 Task: Look for space in Acerra, Italy from 9th July, 2023 to 16th July, 2023 for 2 adults, 1 child in price range Rs.8000 to Rs.16000. Place can be entire place with 2 bedrooms having 2 beds and 1 bathroom. Property type can be house, flat, guest house. Amenities needed are: washing machine. Booking option can be shelf check-in. Required host language is English.
Action: Mouse moved to (510, 84)
Screenshot: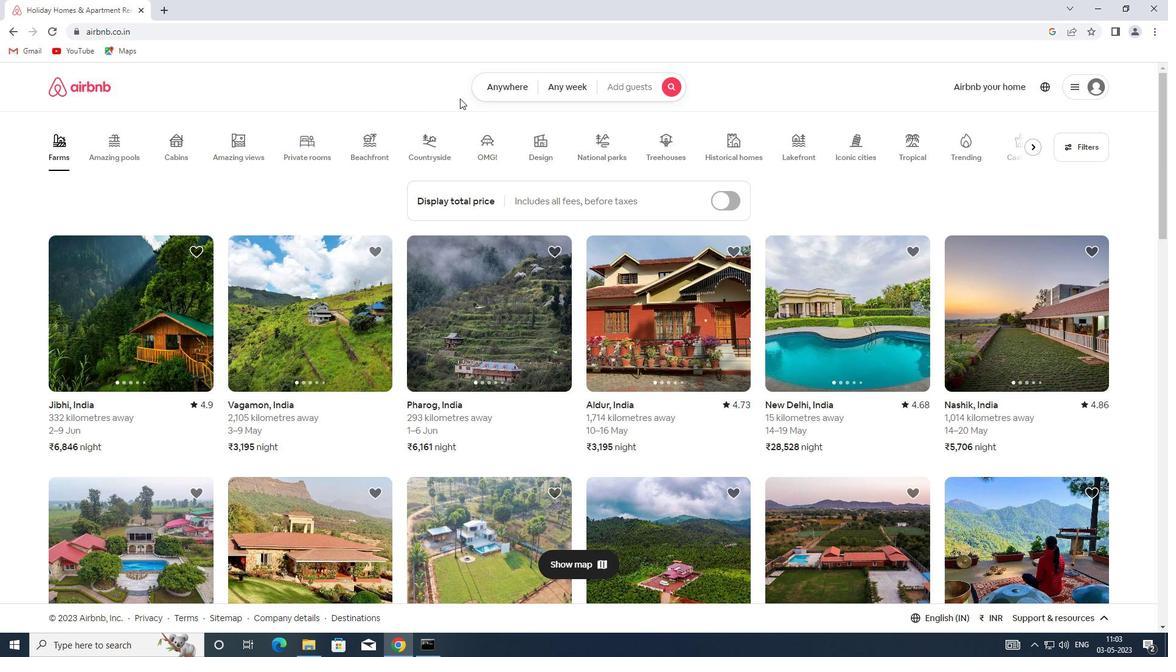 
Action: Mouse pressed left at (510, 84)
Screenshot: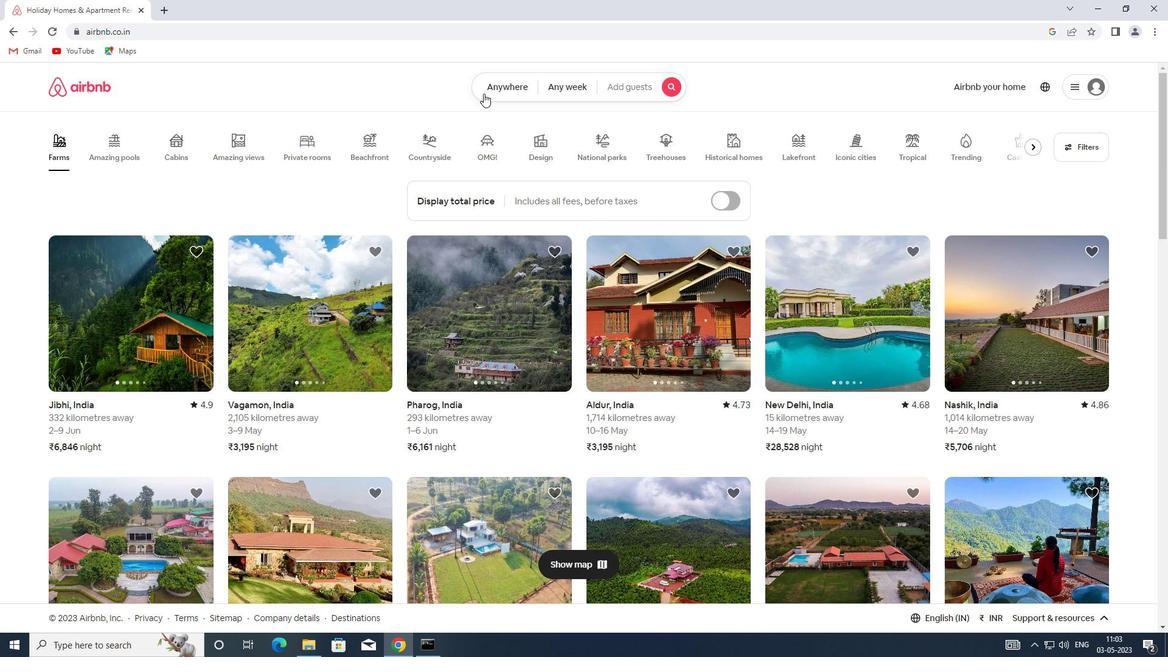 
Action: Mouse moved to (390, 129)
Screenshot: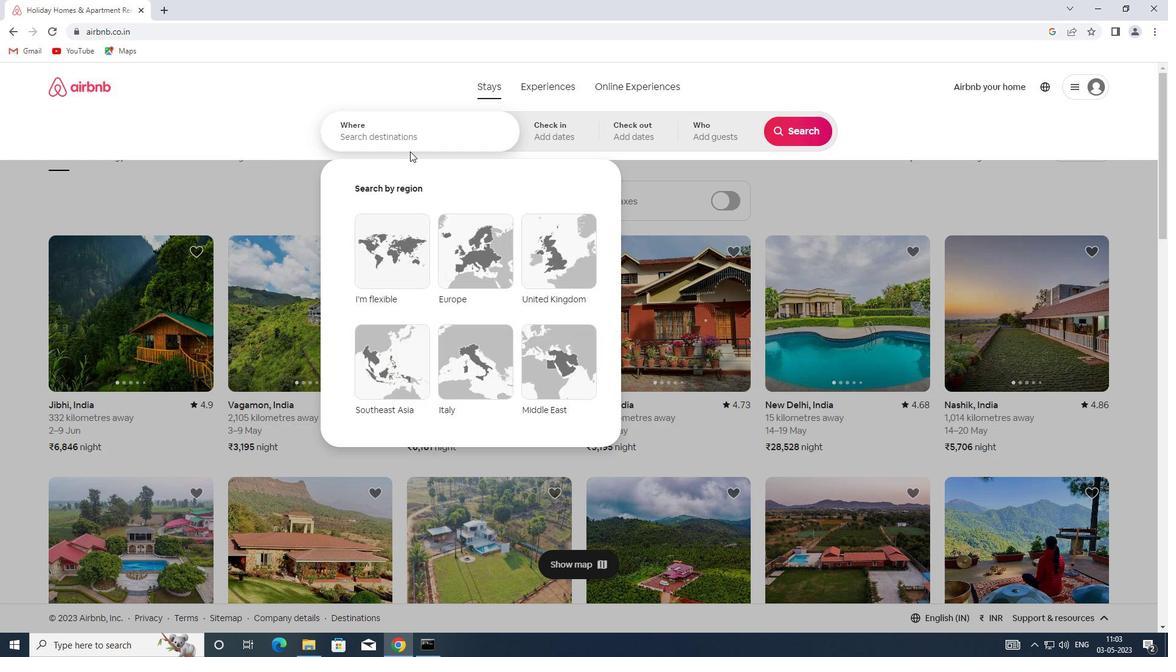 
Action: Mouse pressed left at (390, 129)
Screenshot: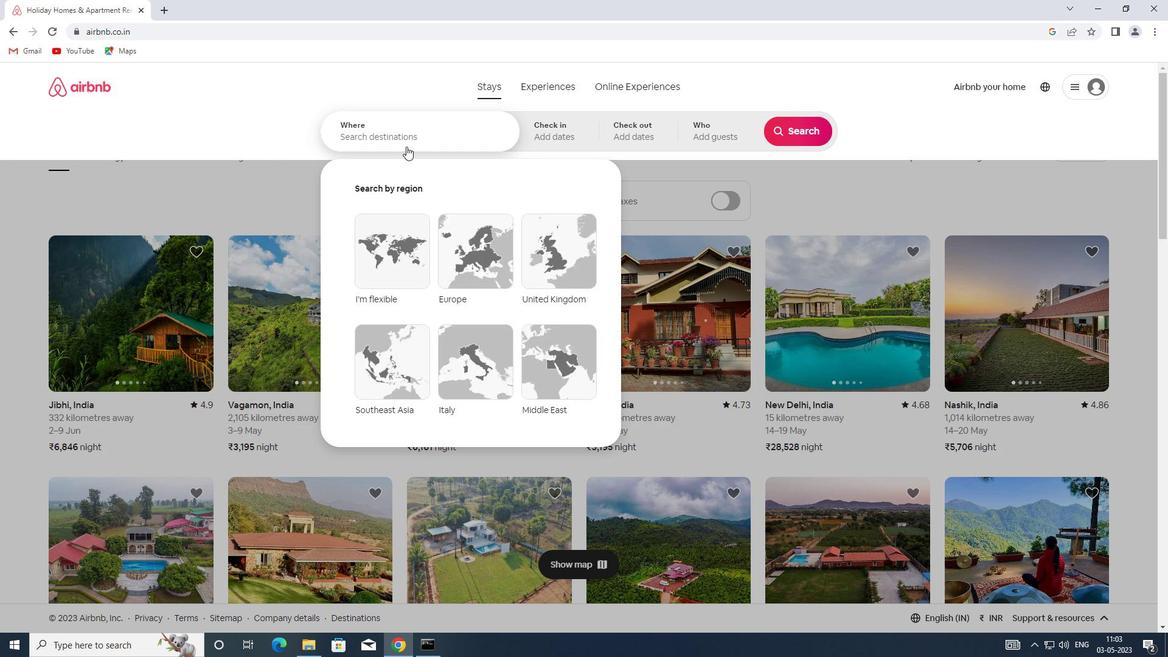
Action: Key pressed <Key.shift>ACERRA,<Key.shift>ITALY
Screenshot: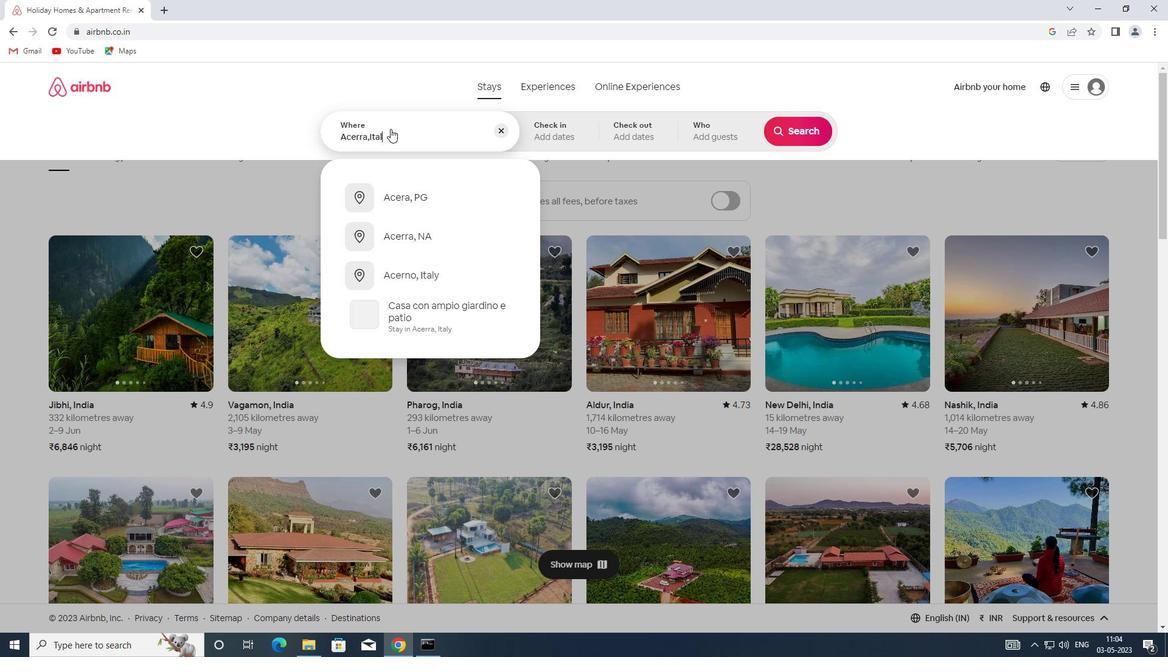 
Action: Mouse moved to (548, 133)
Screenshot: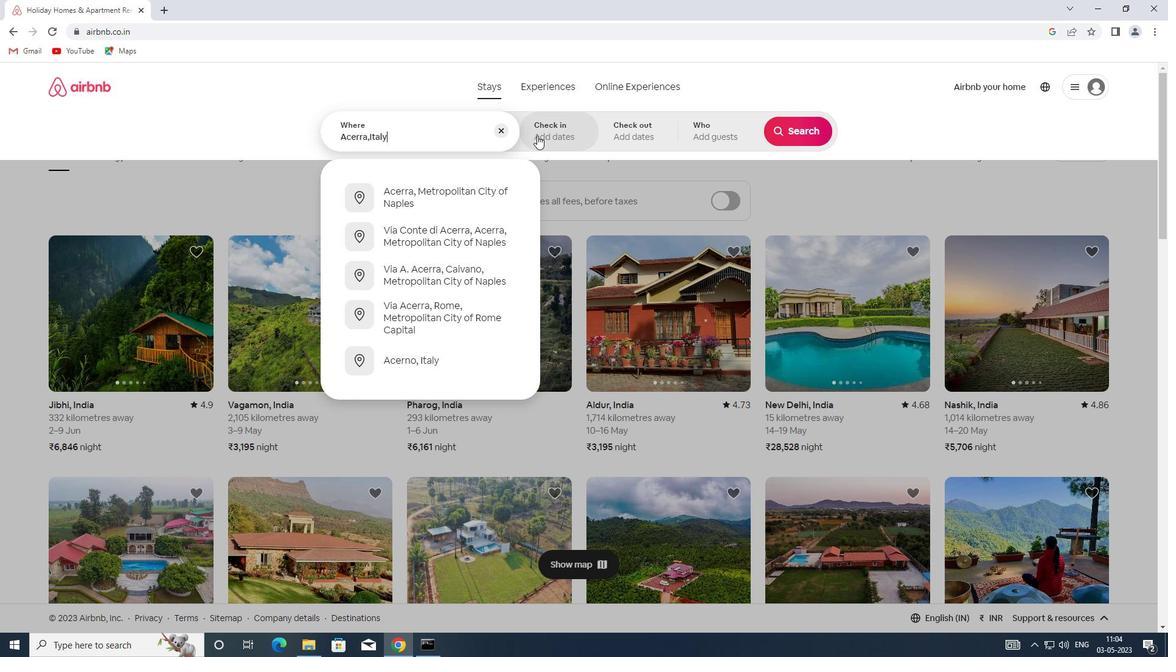 
Action: Mouse pressed left at (548, 133)
Screenshot: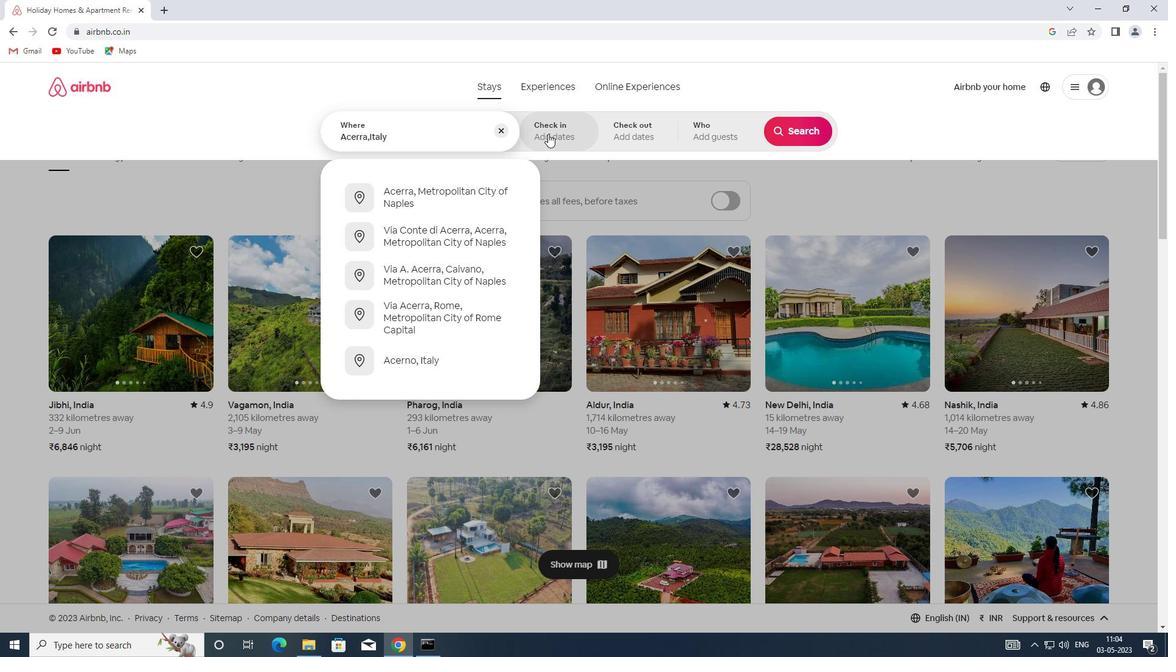 
Action: Mouse moved to (791, 233)
Screenshot: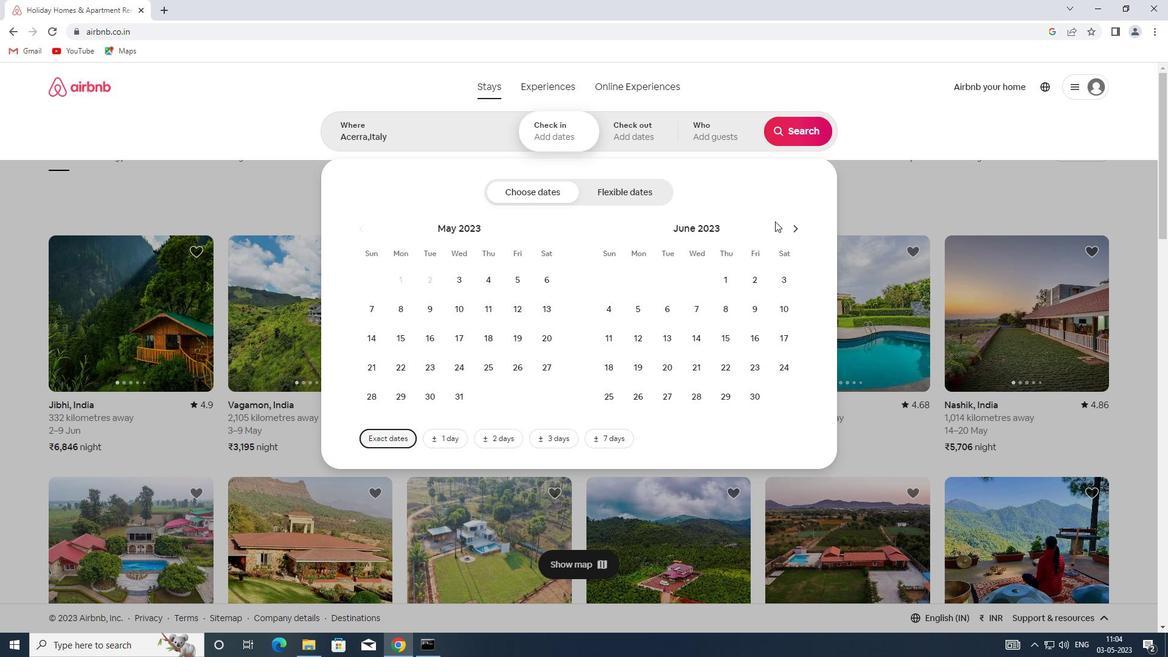 
Action: Mouse pressed left at (791, 233)
Screenshot: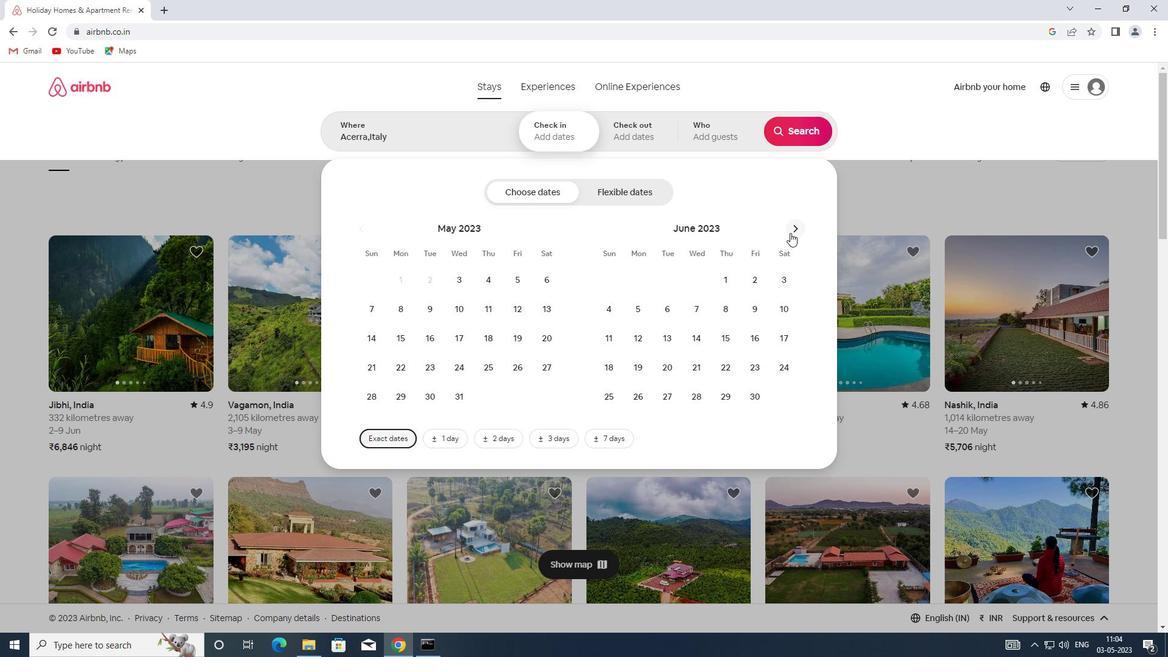 
Action: Mouse moved to (605, 340)
Screenshot: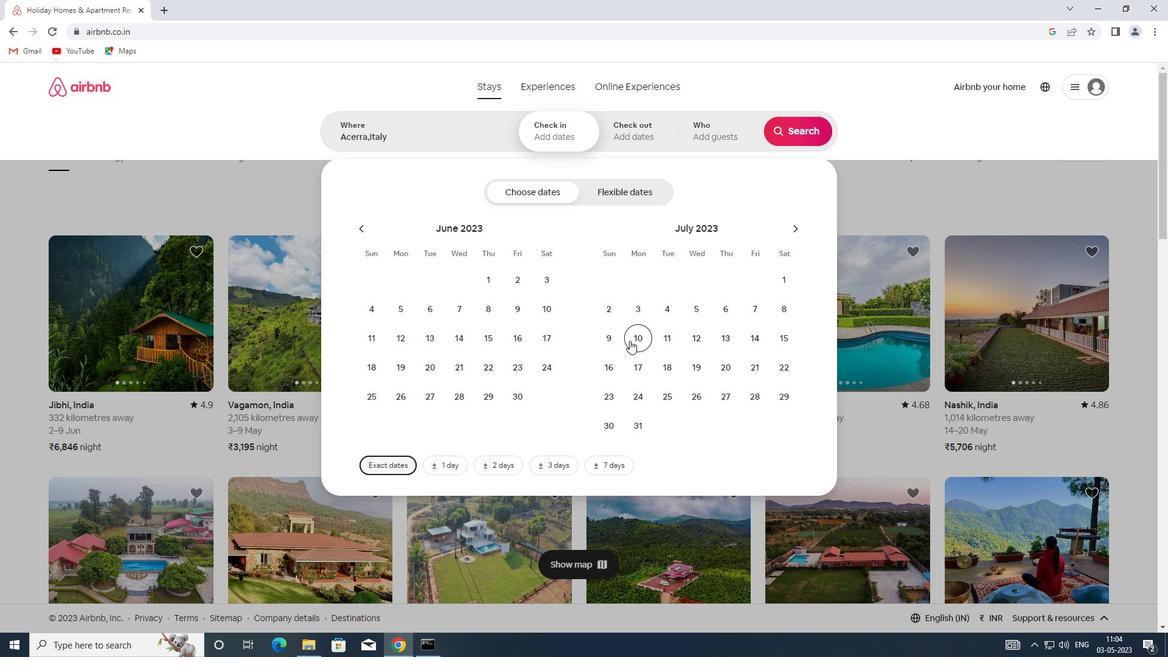 
Action: Mouse pressed left at (605, 340)
Screenshot: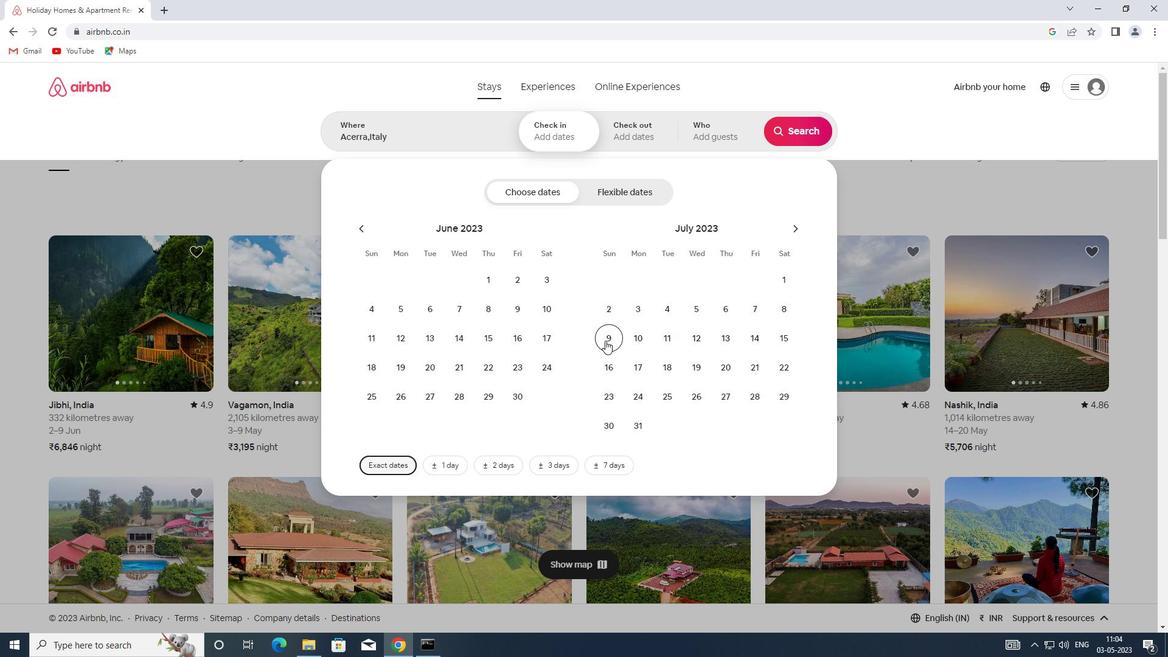 
Action: Mouse moved to (607, 367)
Screenshot: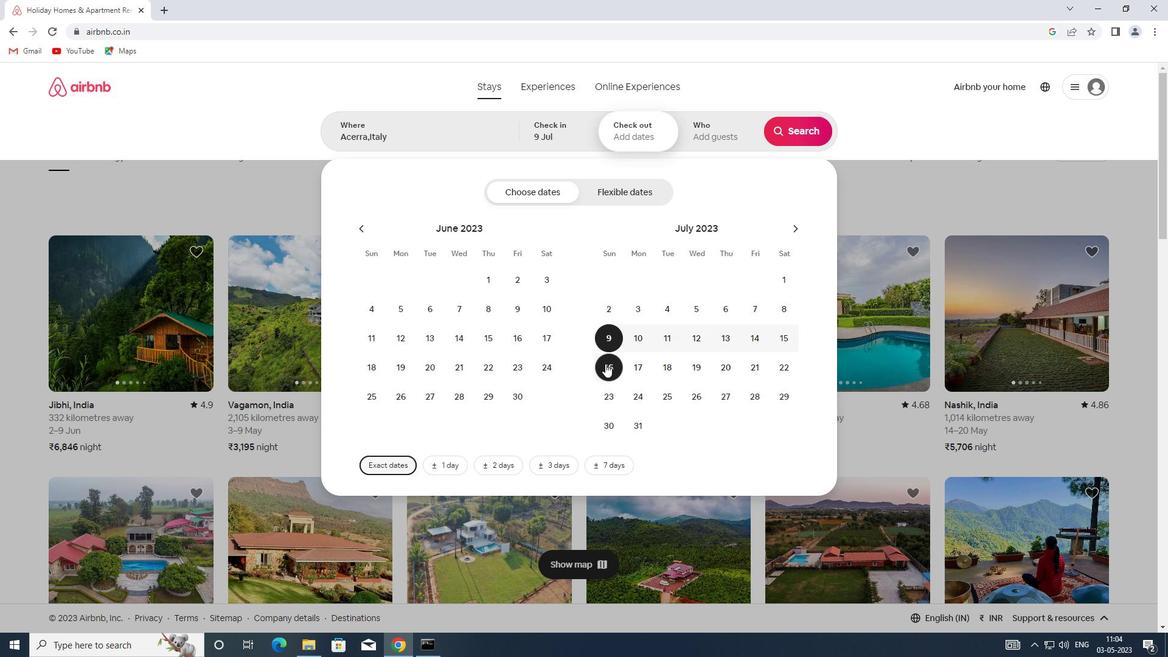 
Action: Mouse pressed left at (607, 367)
Screenshot: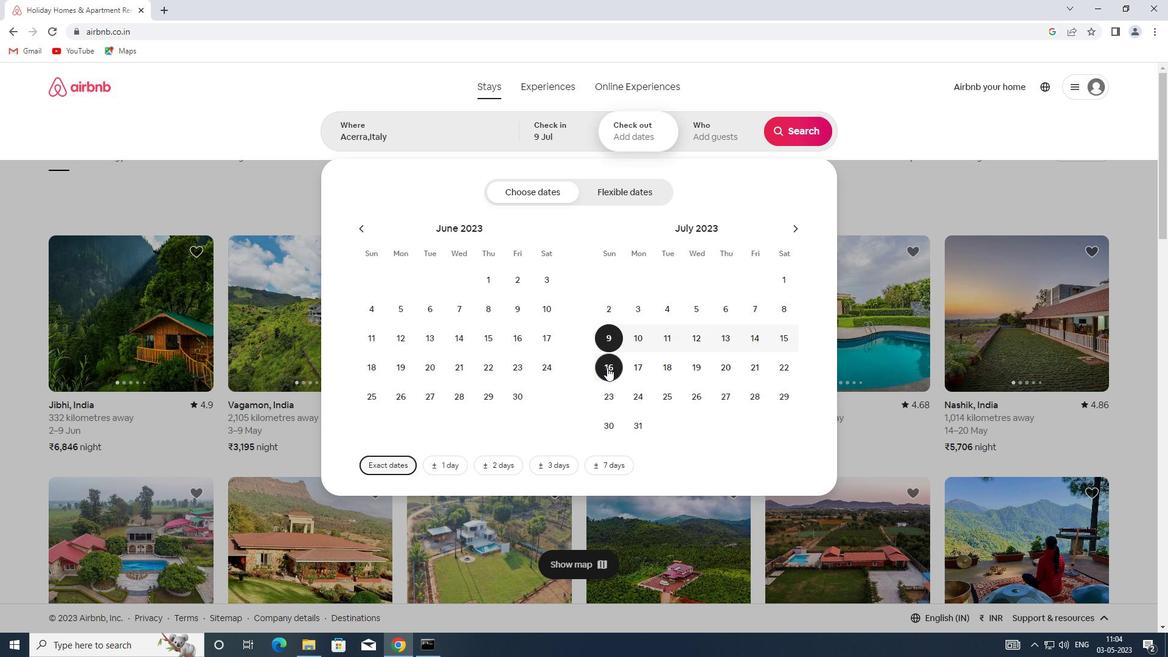 
Action: Mouse moved to (706, 129)
Screenshot: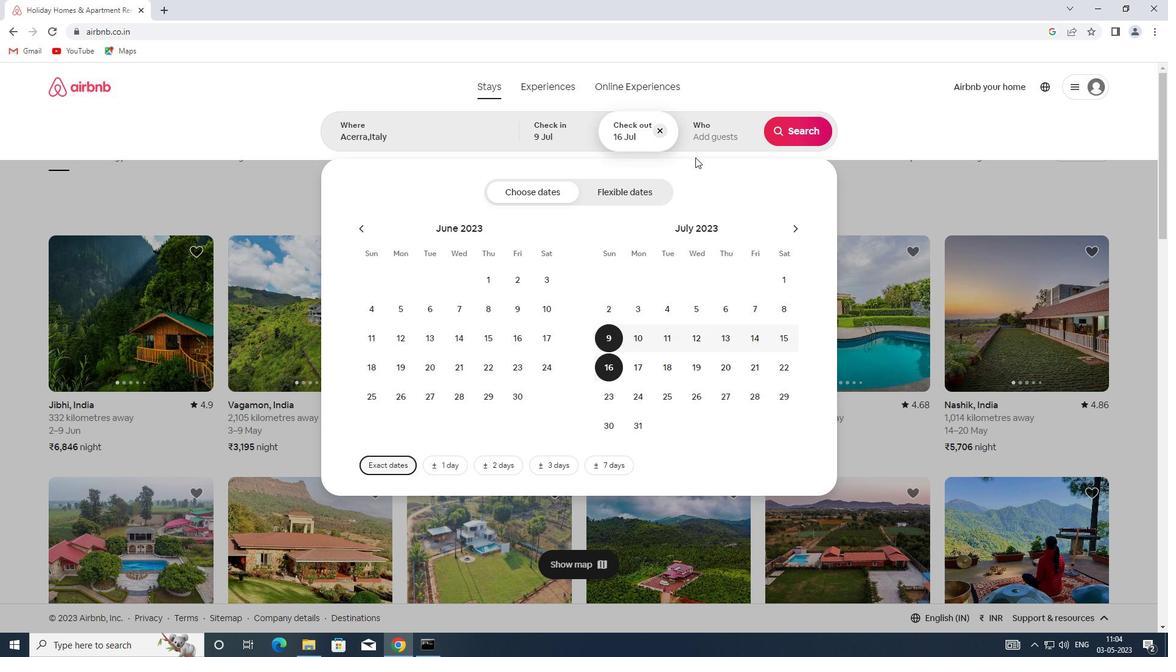 
Action: Mouse pressed left at (706, 129)
Screenshot: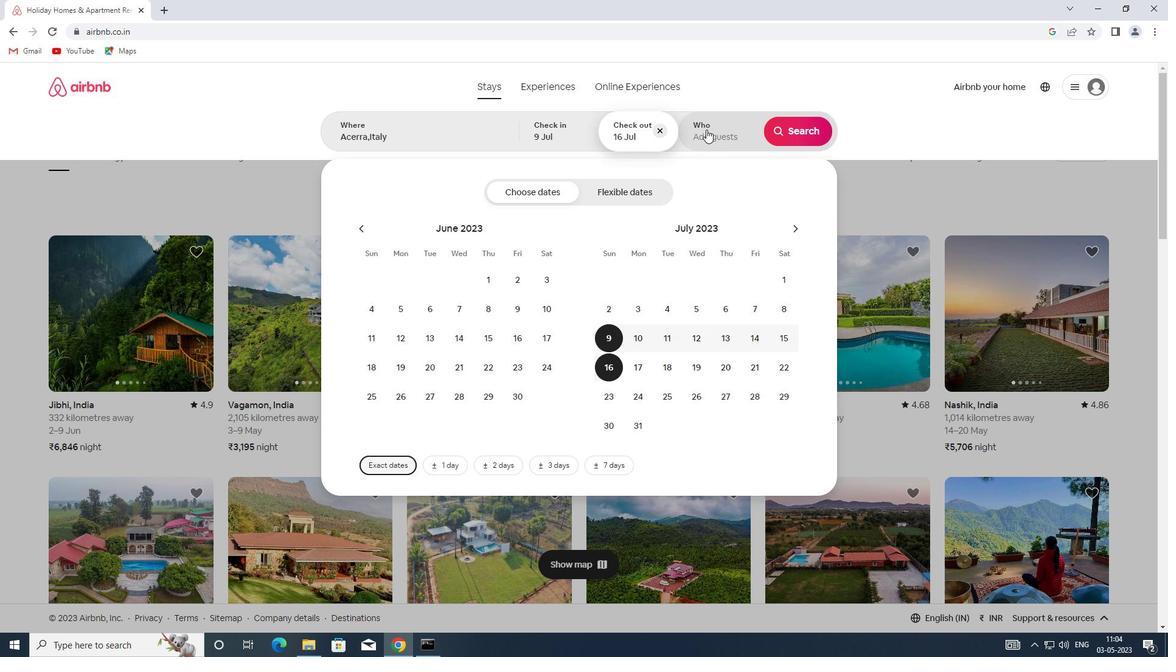 
Action: Mouse moved to (796, 200)
Screenshot: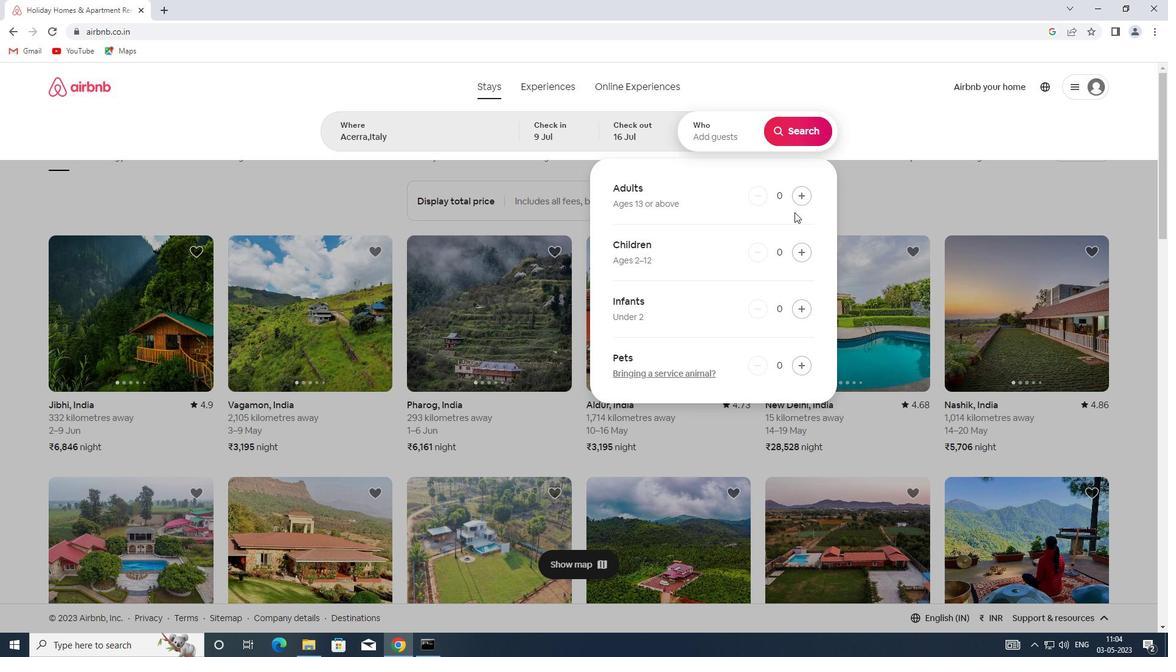 
Action: Mouse pressed left at (796, 200)
Screenshot: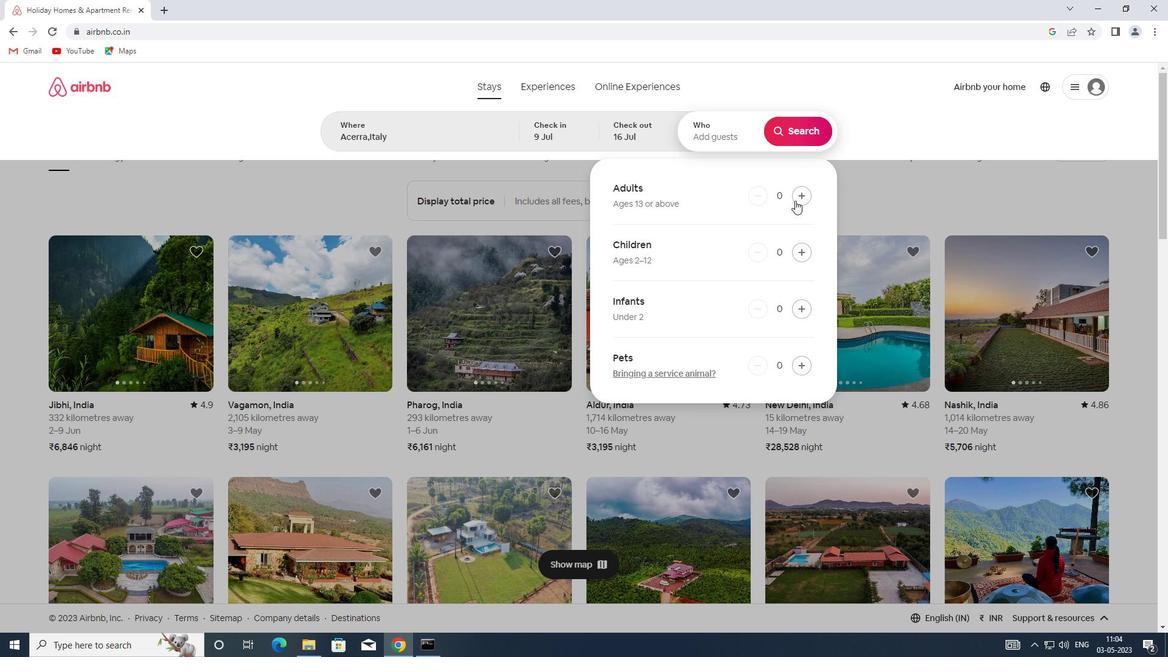 
Action: Mouse pressed left at (796, 200)
Screenshot: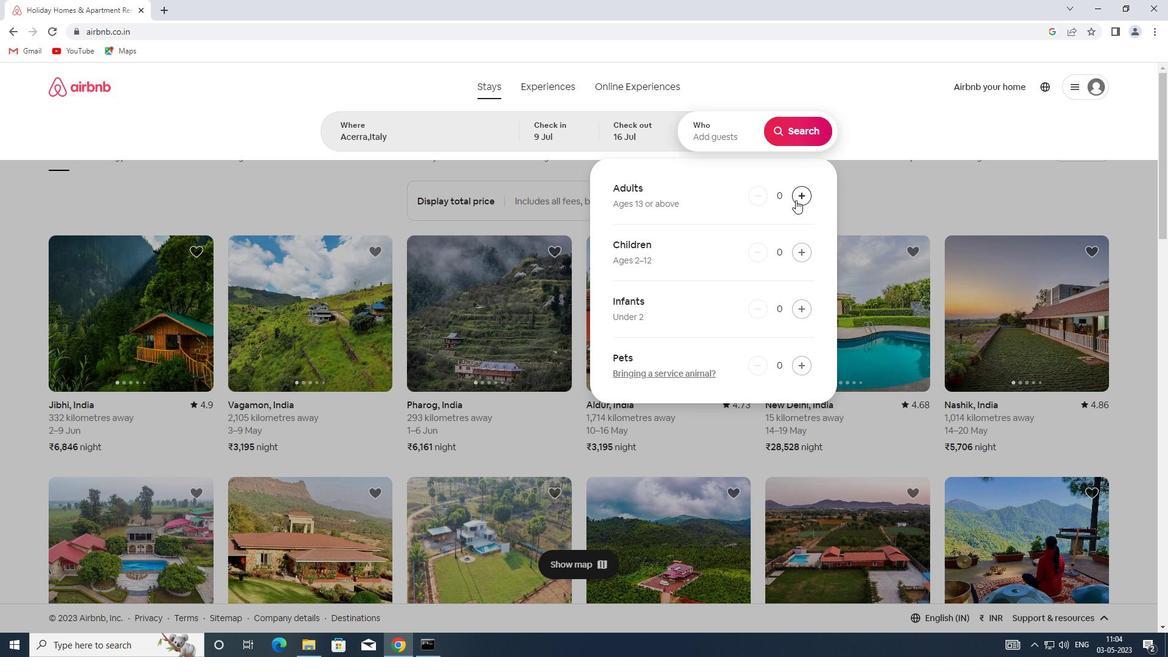
Action: Mouse moved to (802, 248)
Screenshot: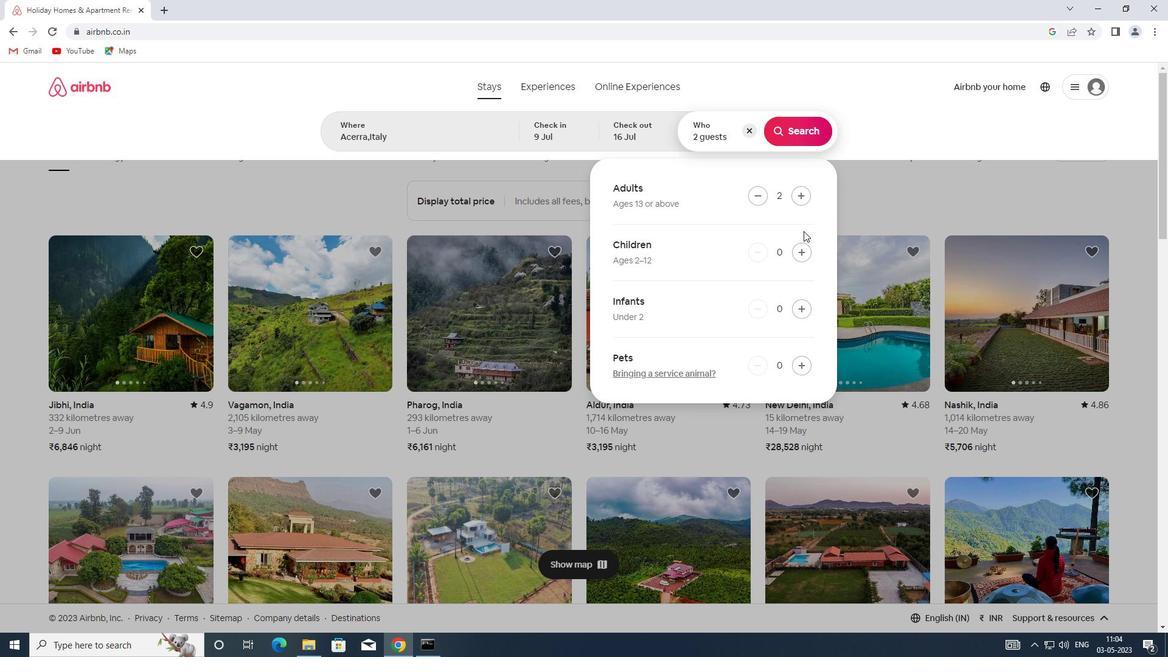 
Action: Mouse pressed left at (802, 248)
Screenshot: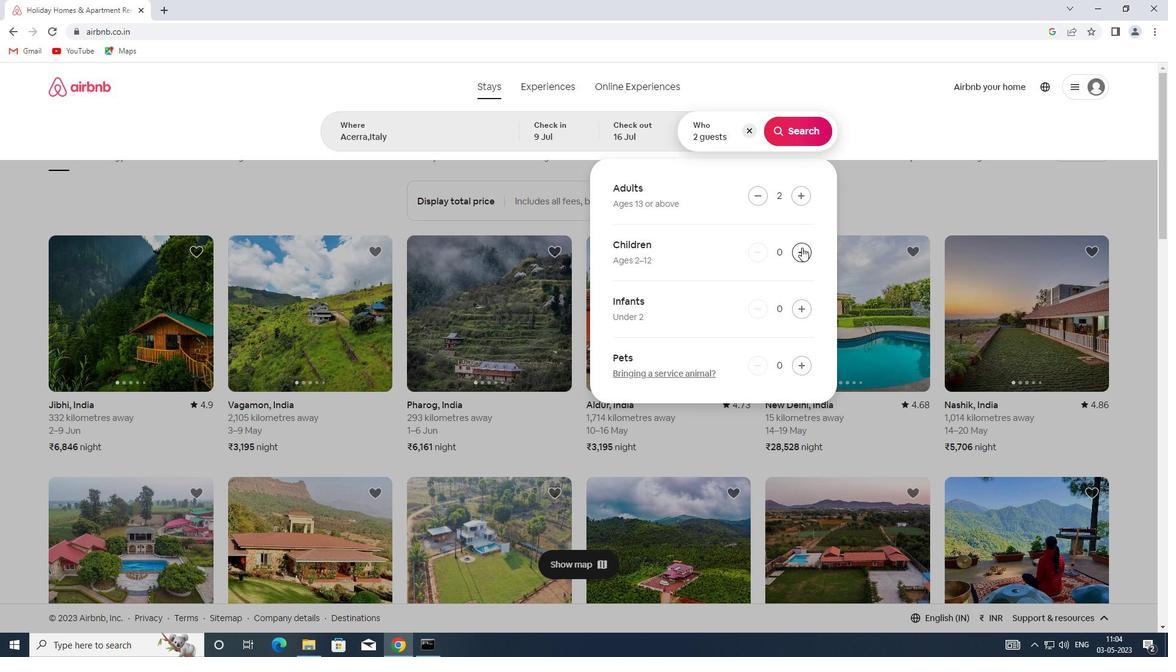 
Action: Mouse moved to (794, 132)
Screenshot: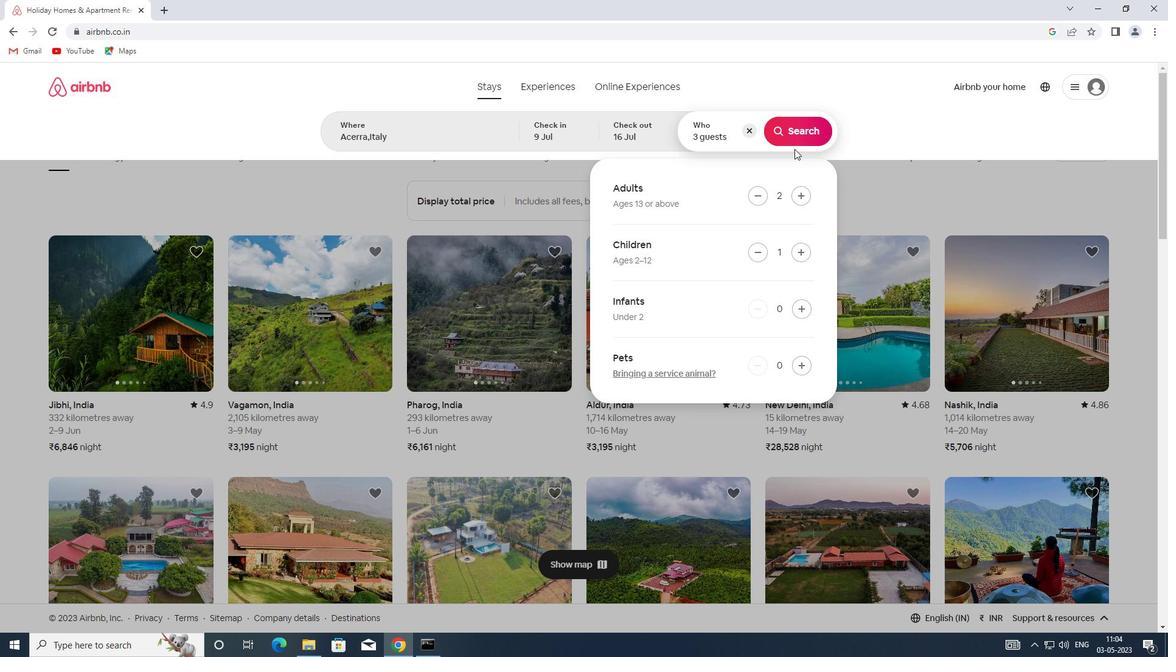 
Action: Mouse pressed left at (794, 132)
Screenshot: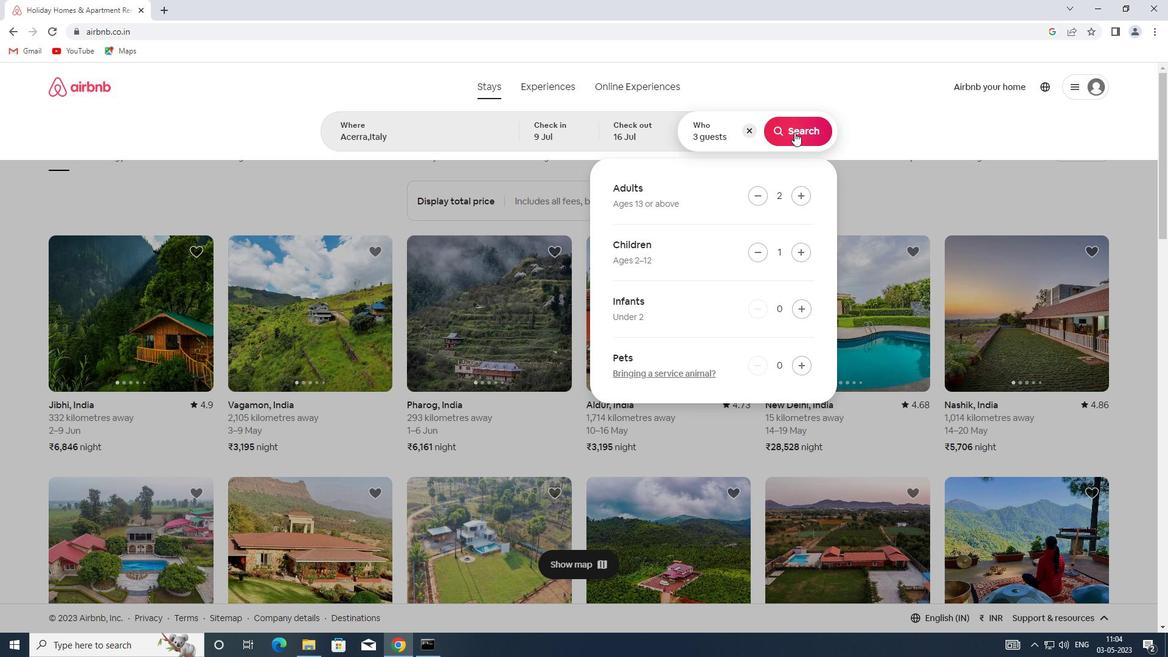 
Action: Mouse moved to (1115, 127)
Screenshot: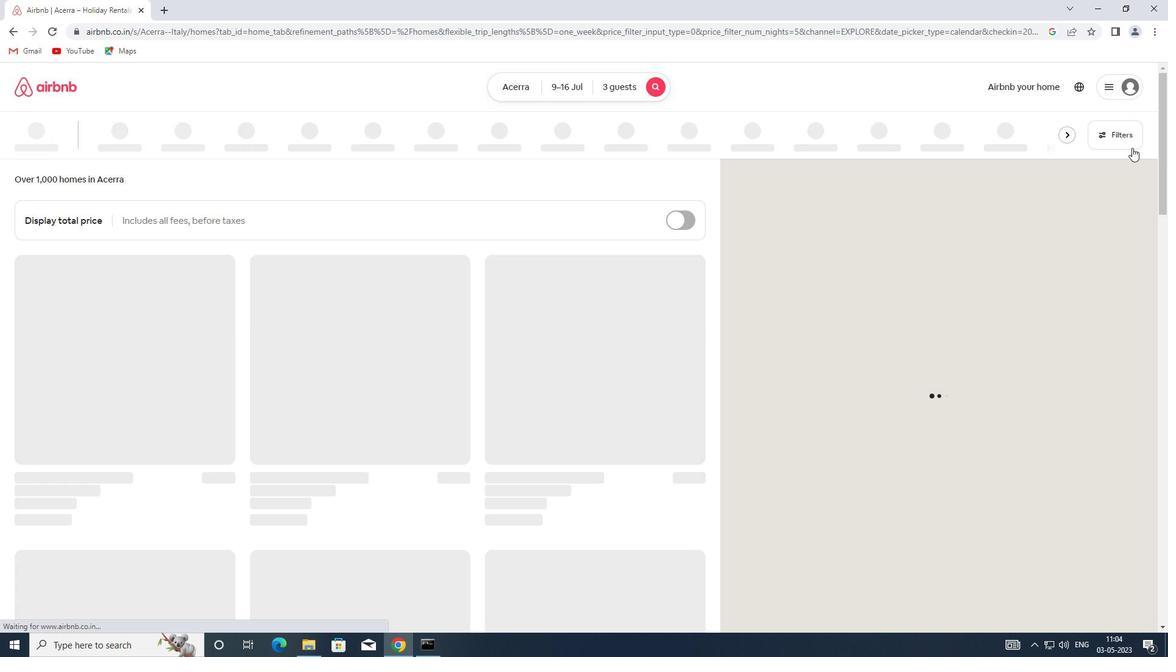 
Action: Mouse pressed left at (1115, 127)
Screenshot: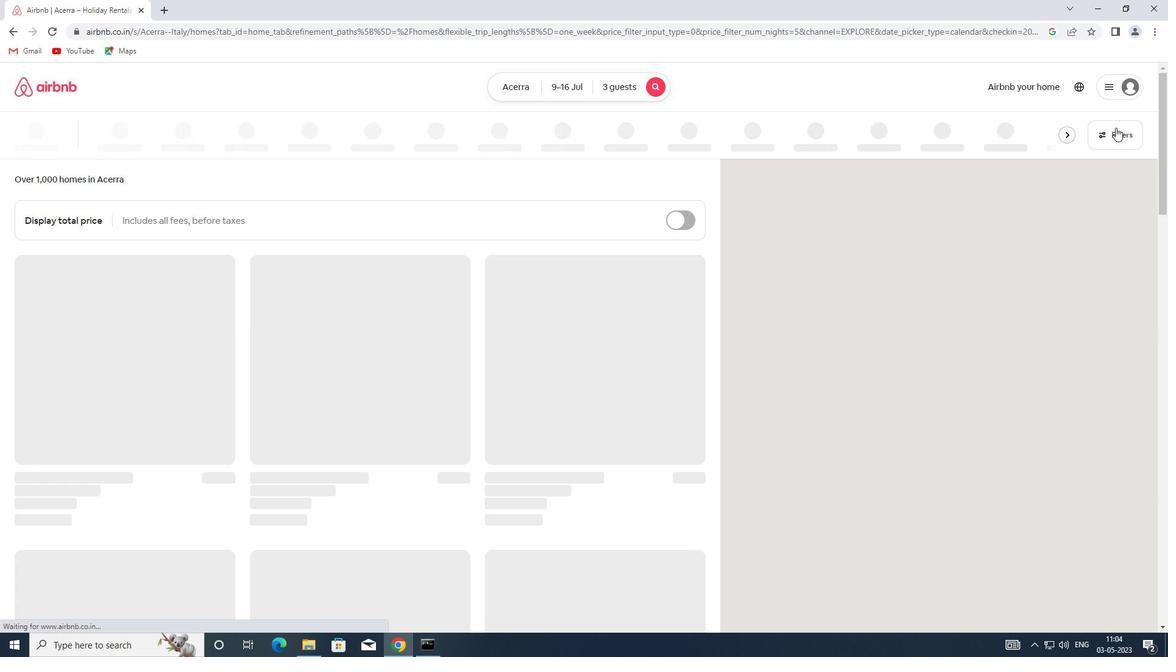 
Action: Mouse moved to (434, 294)
Screenshot: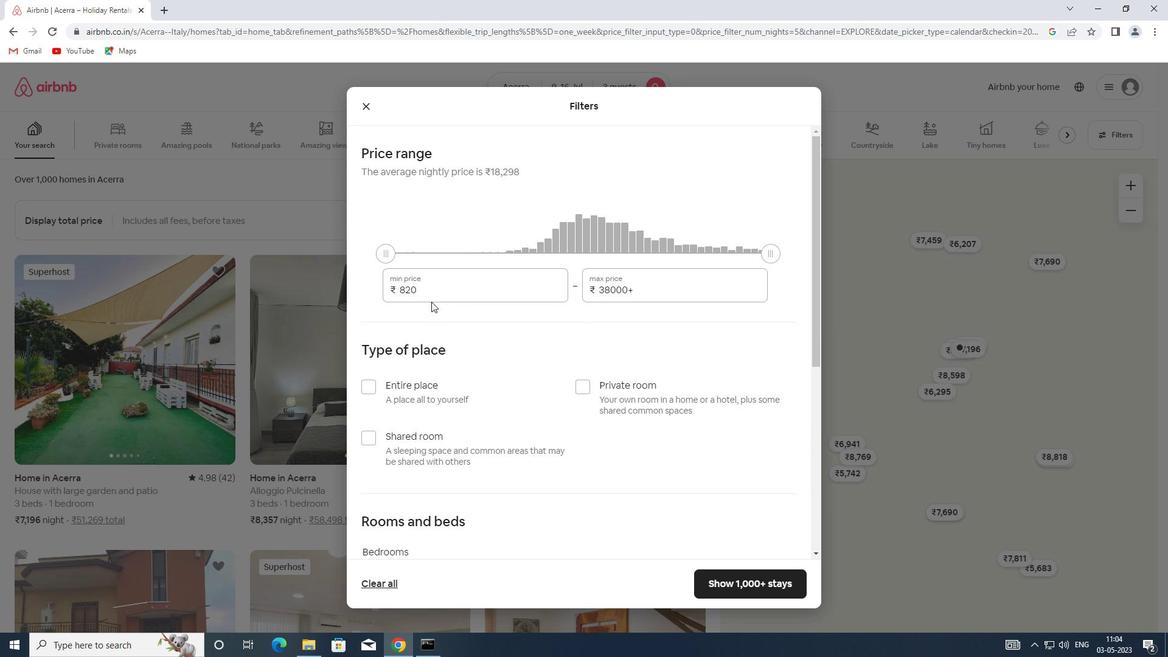 
Action: Mouse pressed left at (434, 294)
Screenshot: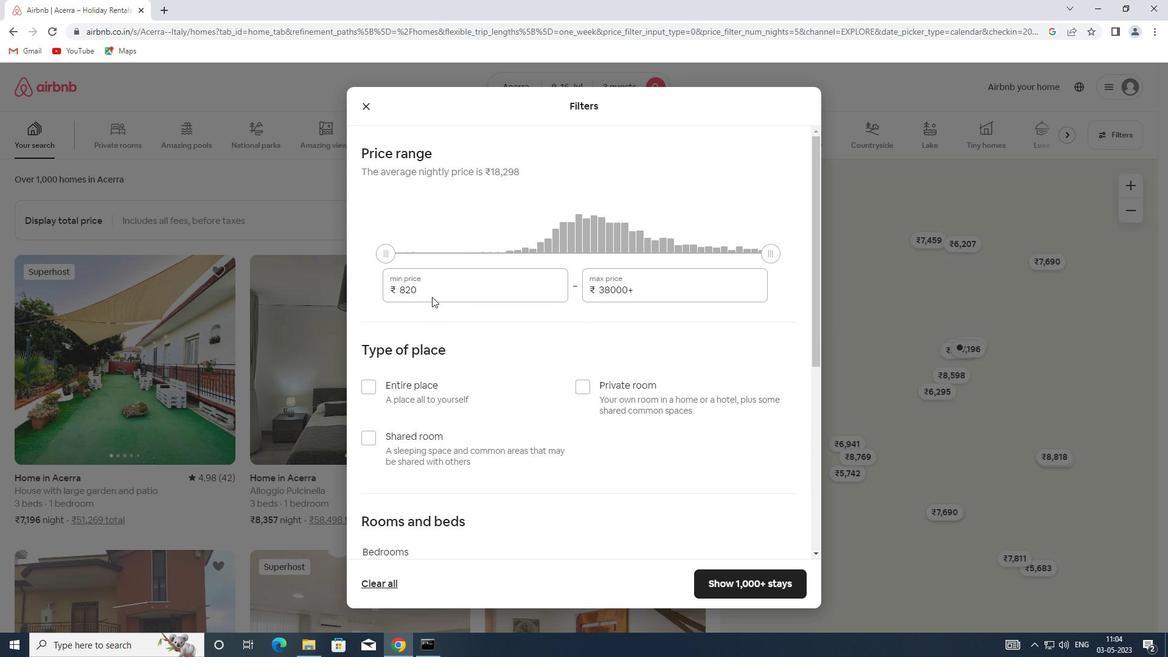 
Action: Mouse moved to (392, 290)
Screenshot: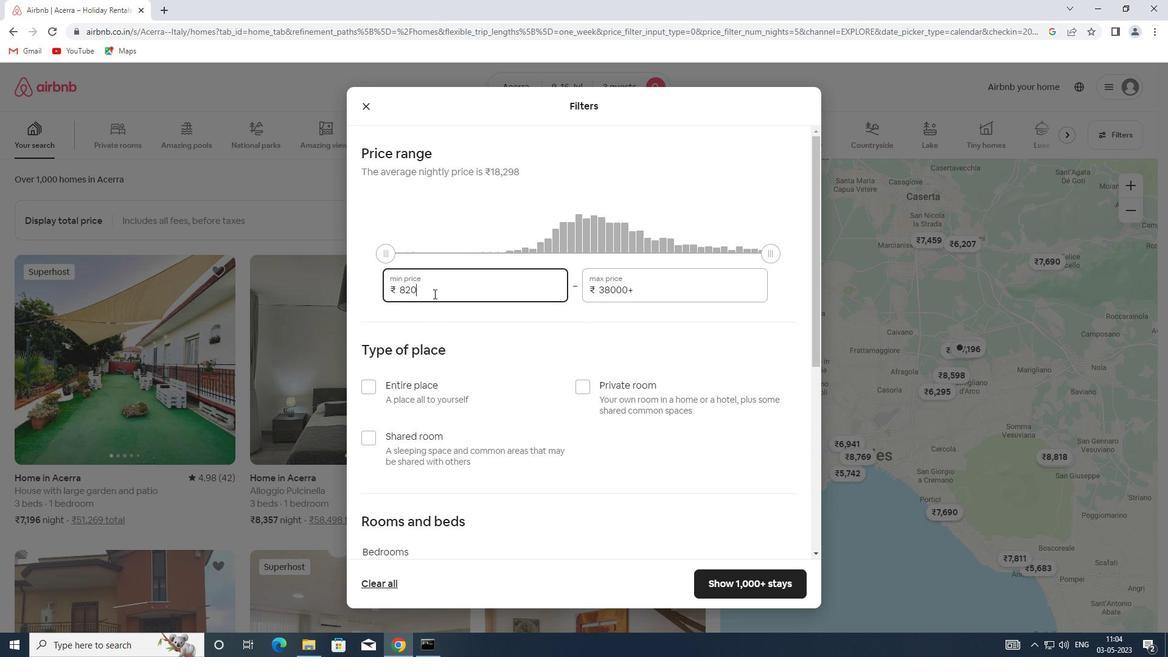 
Action: Key pressed 8000
Screenshot: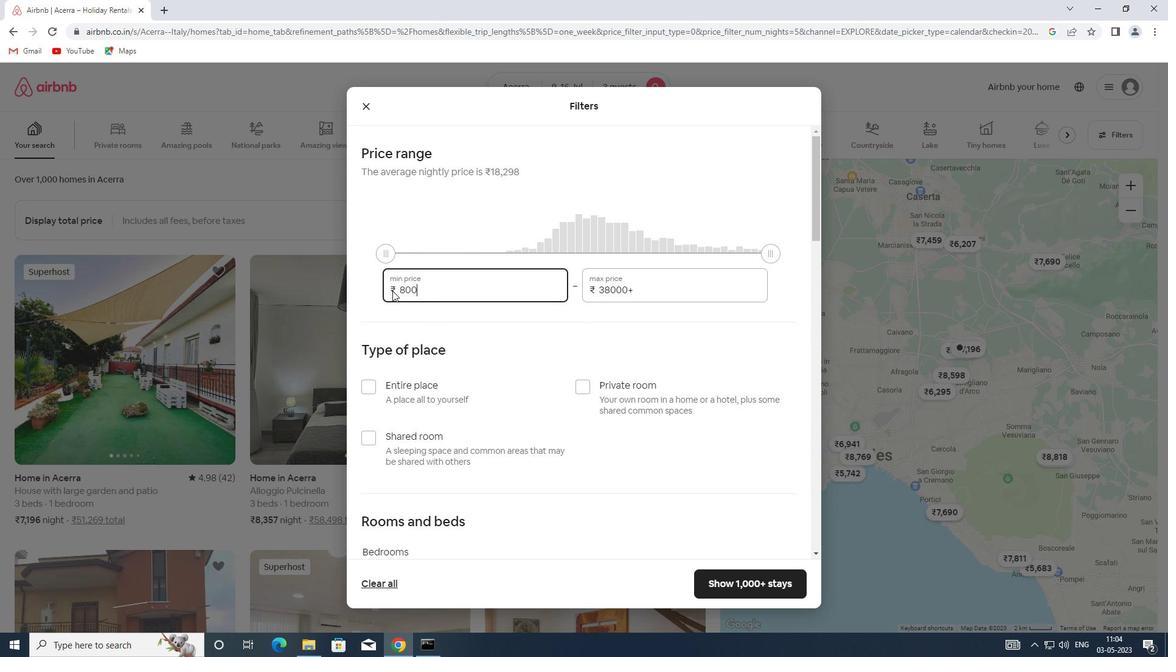 
Action: Mouse moved to (672, 293)
Screenshot: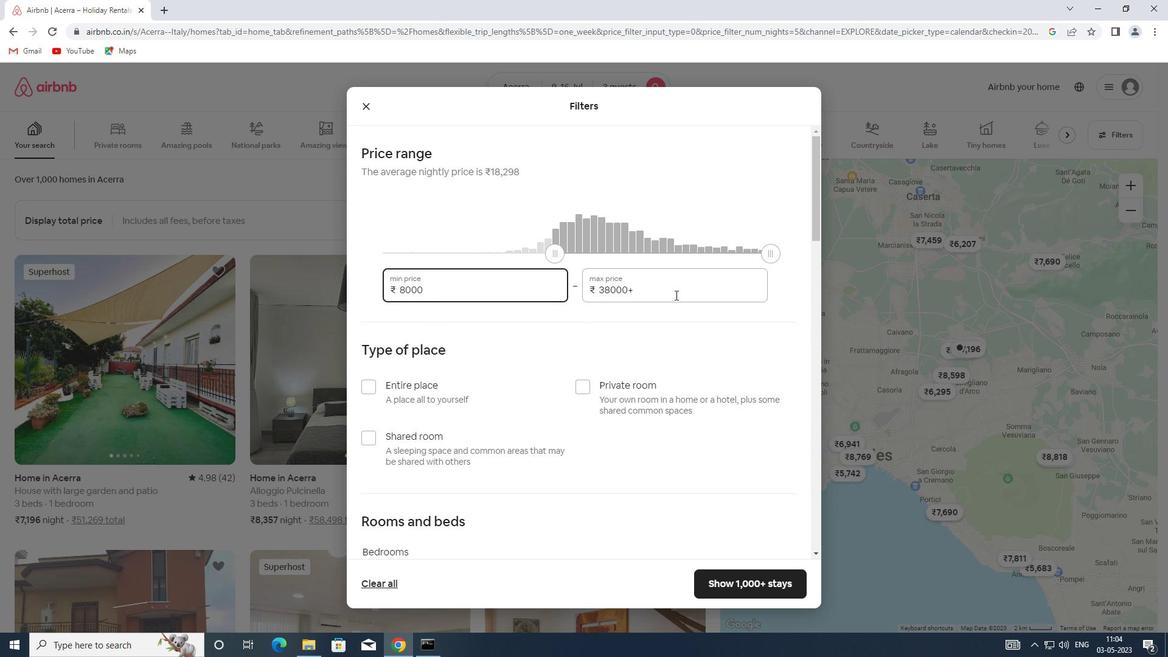 
Action: Mouse pressed left at (672, 293)
Screenshot: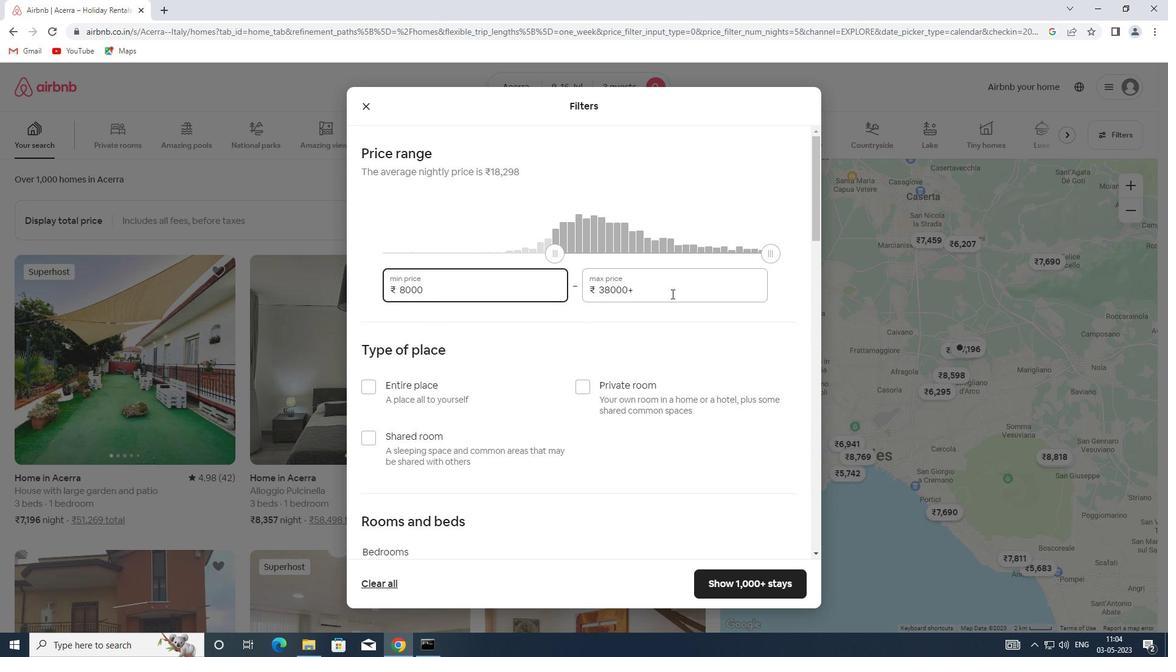 
Action: Mouse moved to (530, 289)
Screenshot: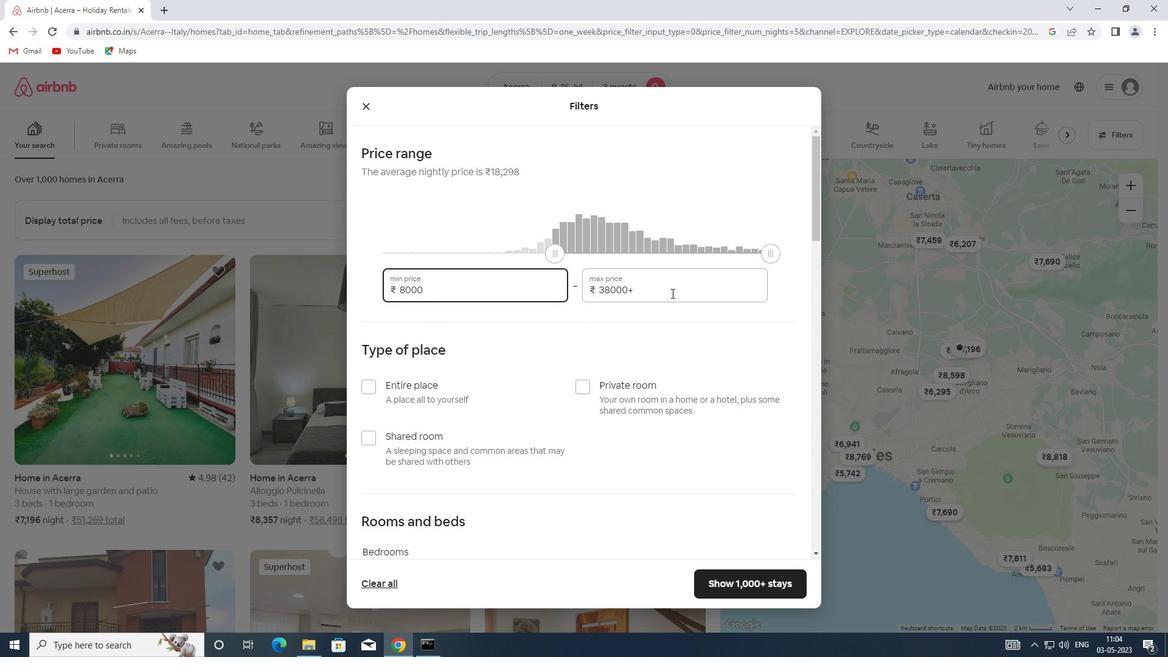 
Action: Key pressed 16000
Screenshot: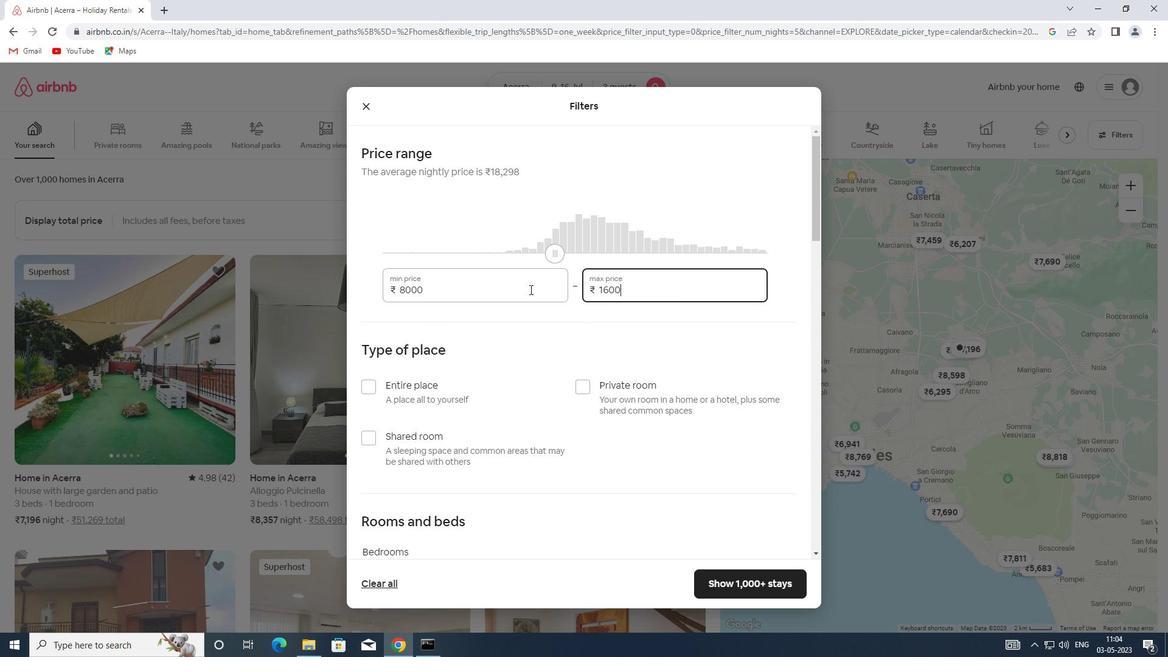 
Action: Mouse scrolled (530, 289) with delta (0, 0)
Screenshot: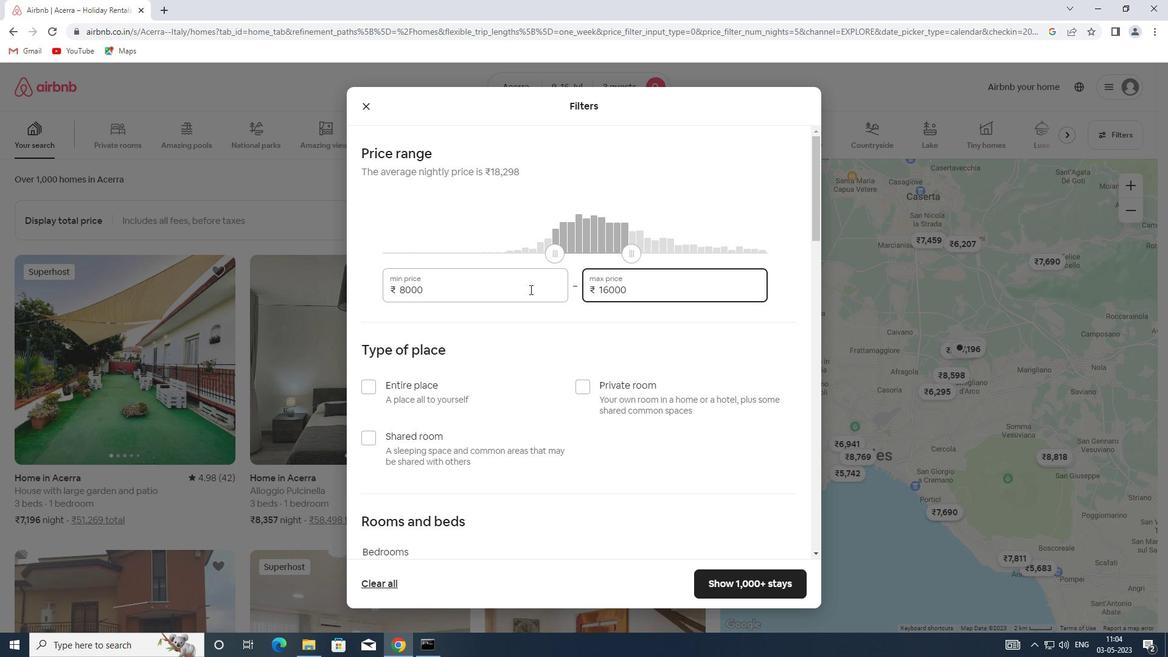 
Action: Mouse moved to (406, 322)
Screenshot: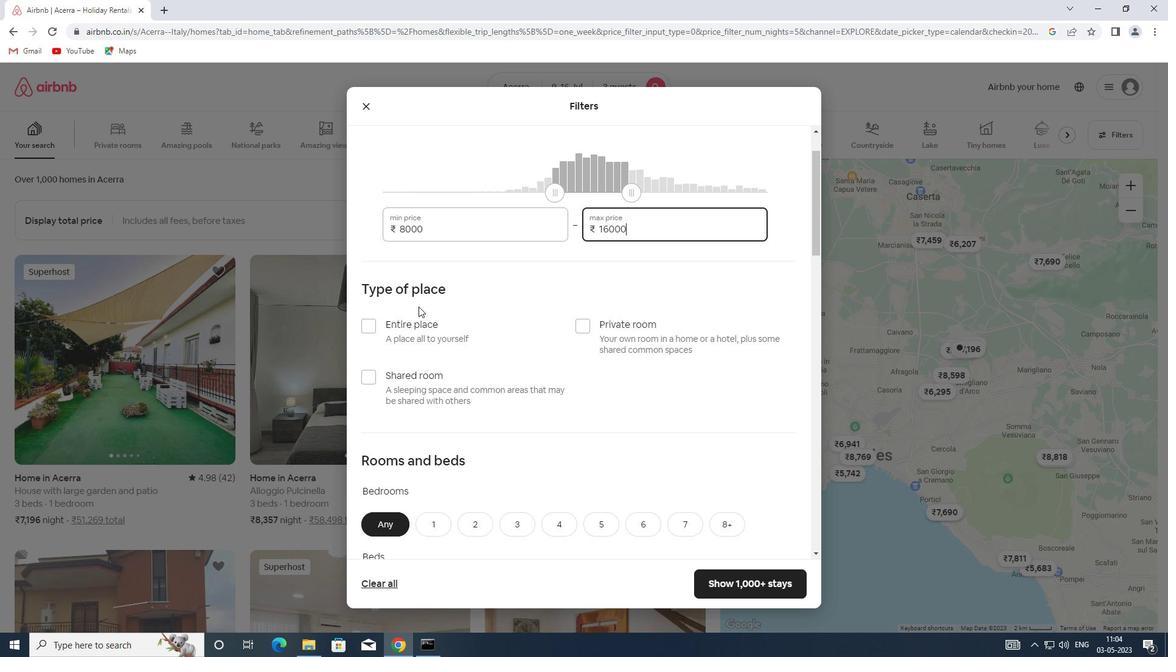 
Action: Mouse pressed left at (406, 322)
Screenshot: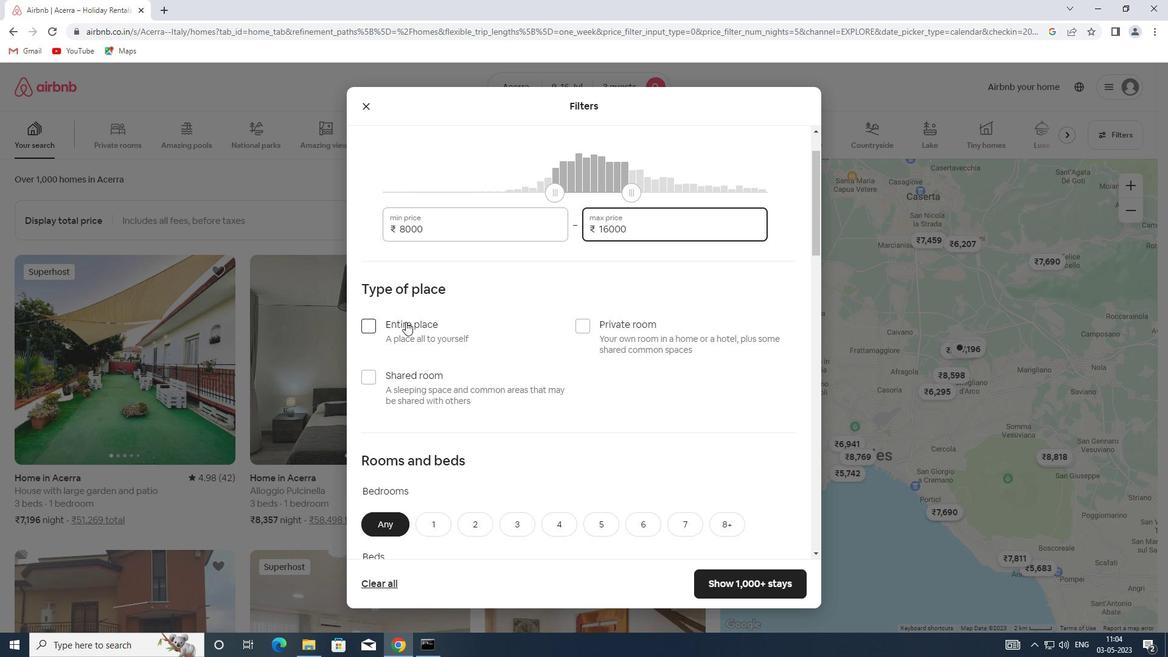 
Action: Mouse scrolled (406, 321) with delta (0, 0)
Screenshot: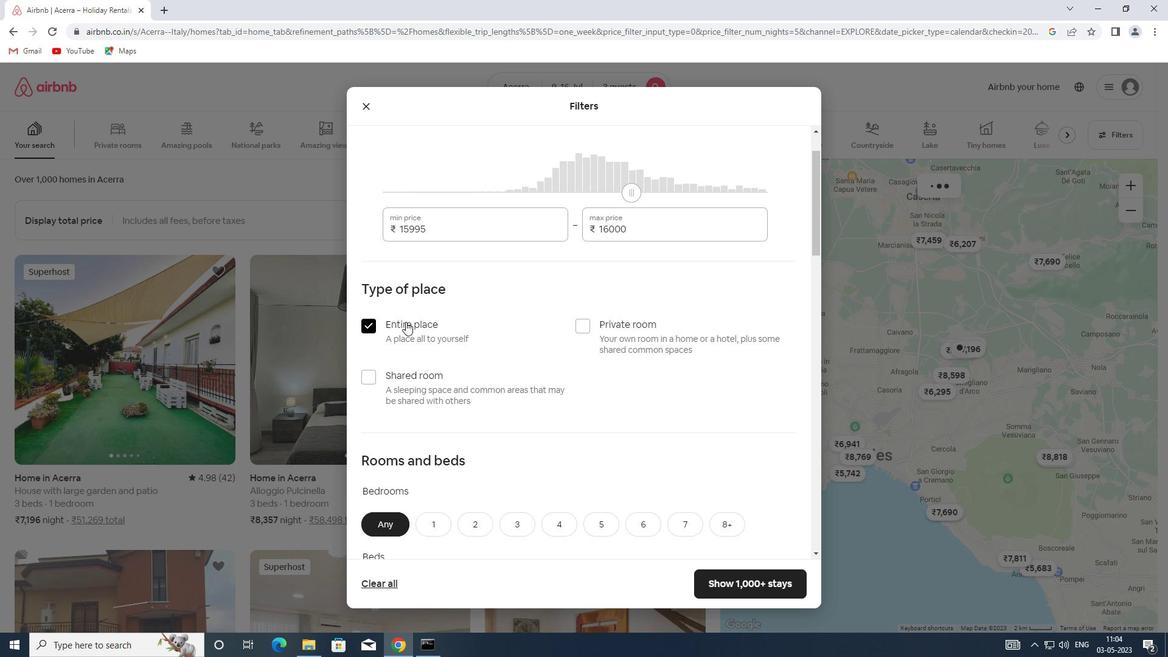 
Action: Mouse scrolled (406, 321) with delta (0, 0)
Screenshot: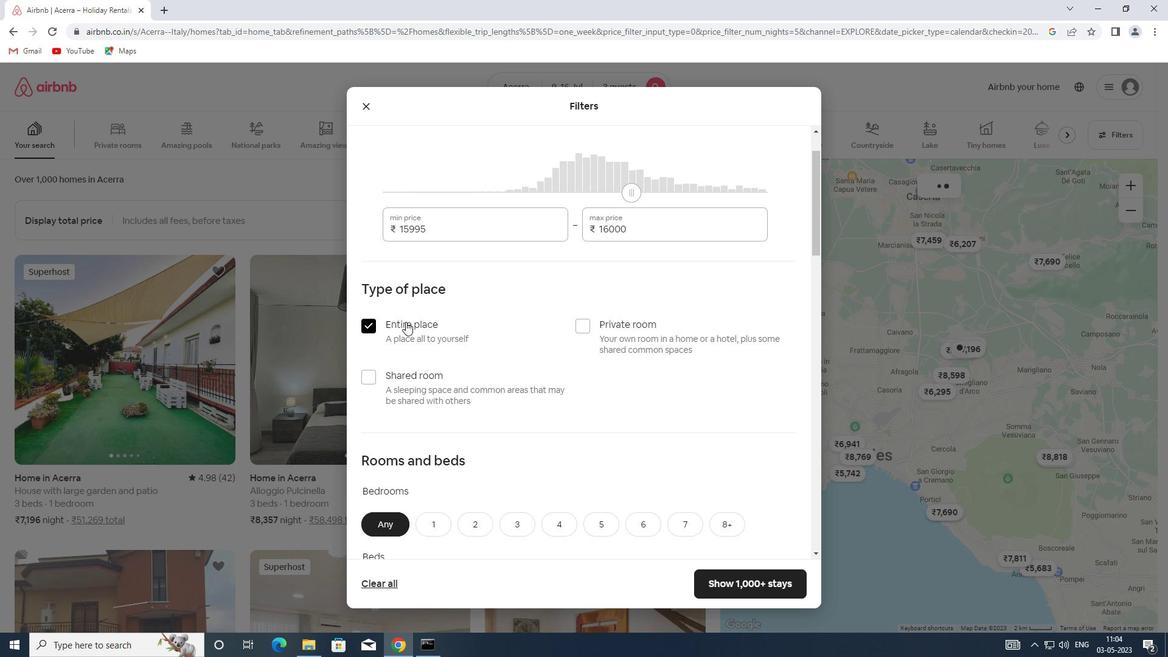 
Action: Mouse moved to (406, 323)
Screenshot: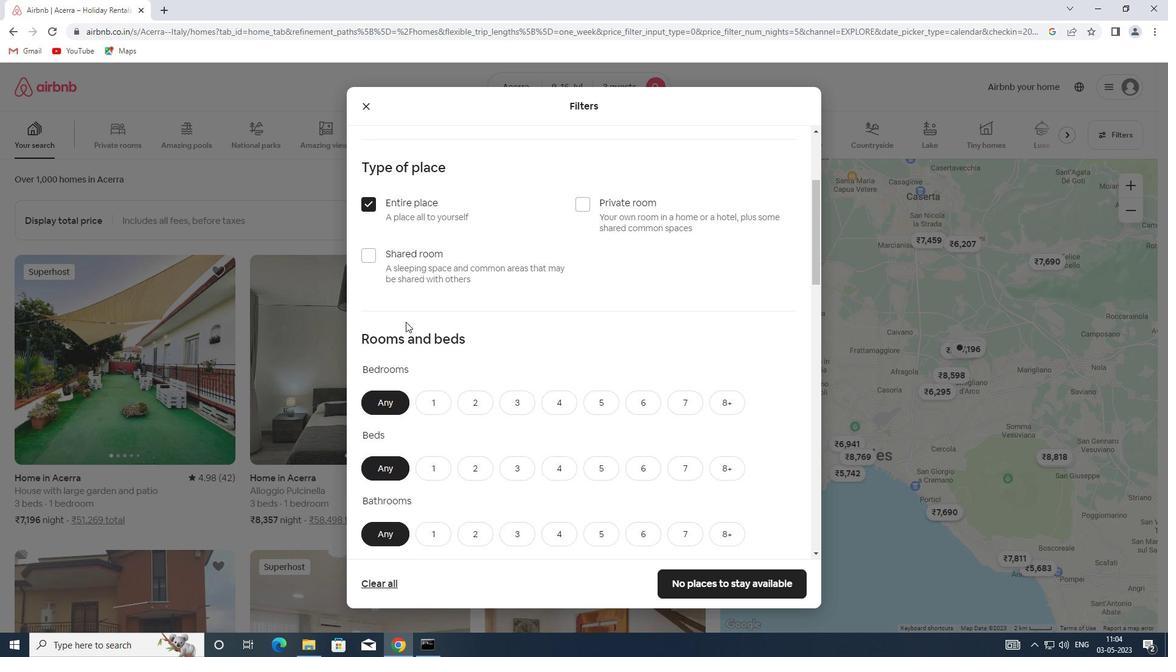 
Action: Mouse scrolled (406, 323) with delta (0, 0)
Screenshot: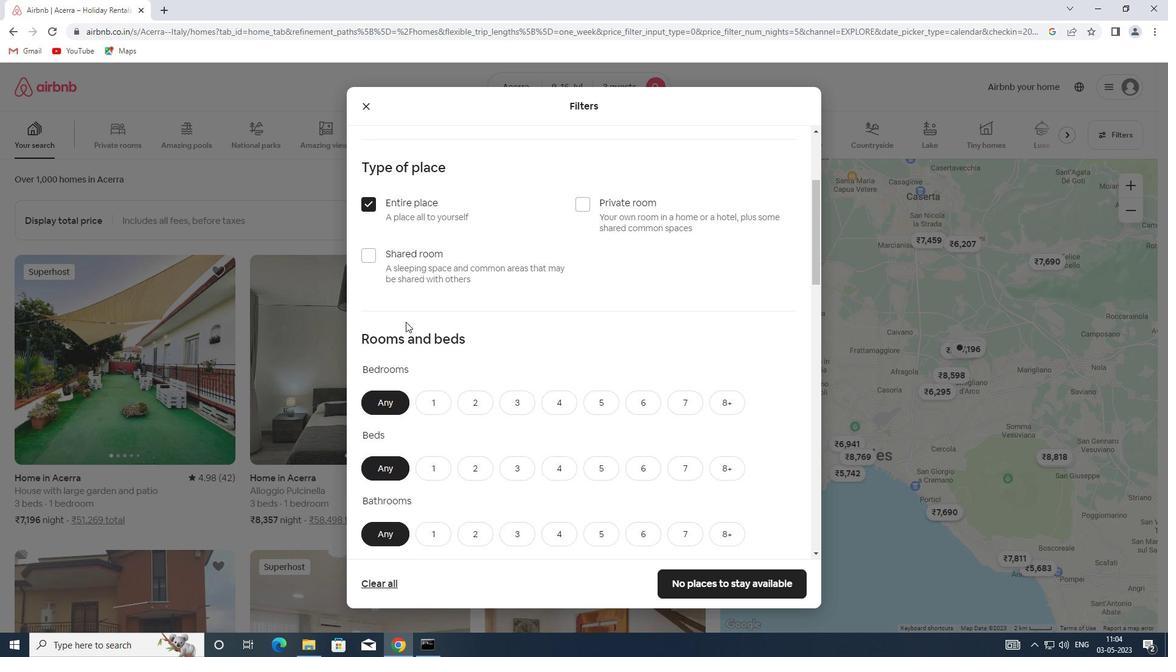 
Action: Mouse moved to (407, 324)
Screenshot: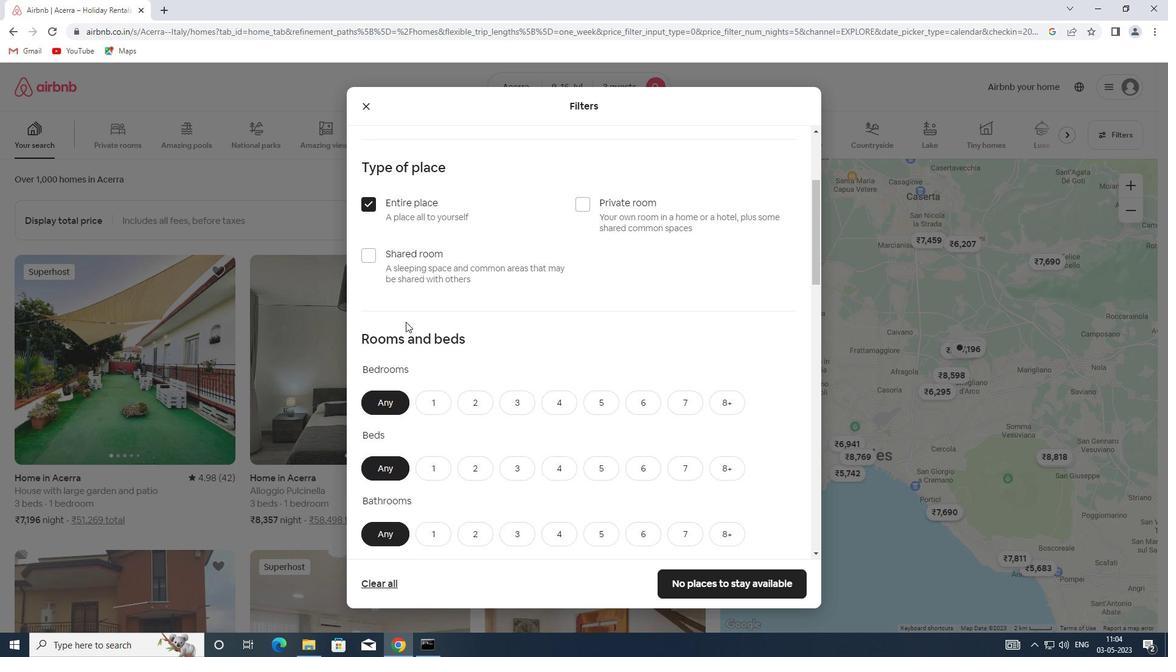 
Action: Mouse scrolled (407, 323) with delta (0, 0)
Screenshot: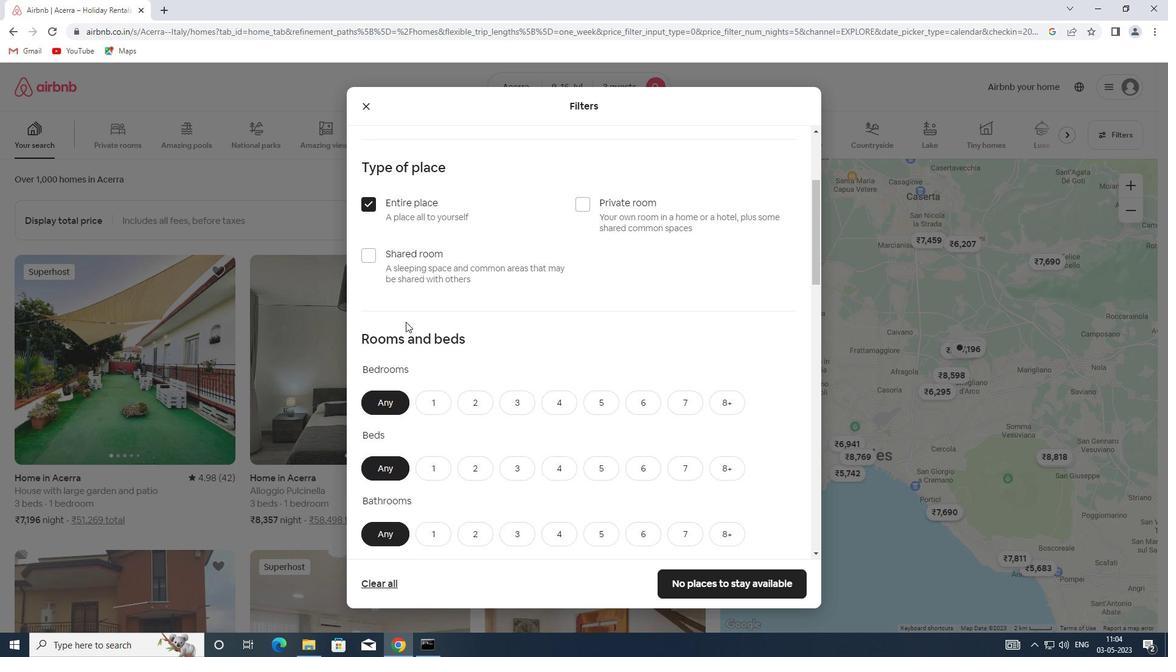 
Action: Mouse scrolled (407, 323) with delta (0, 0)
Screenshot: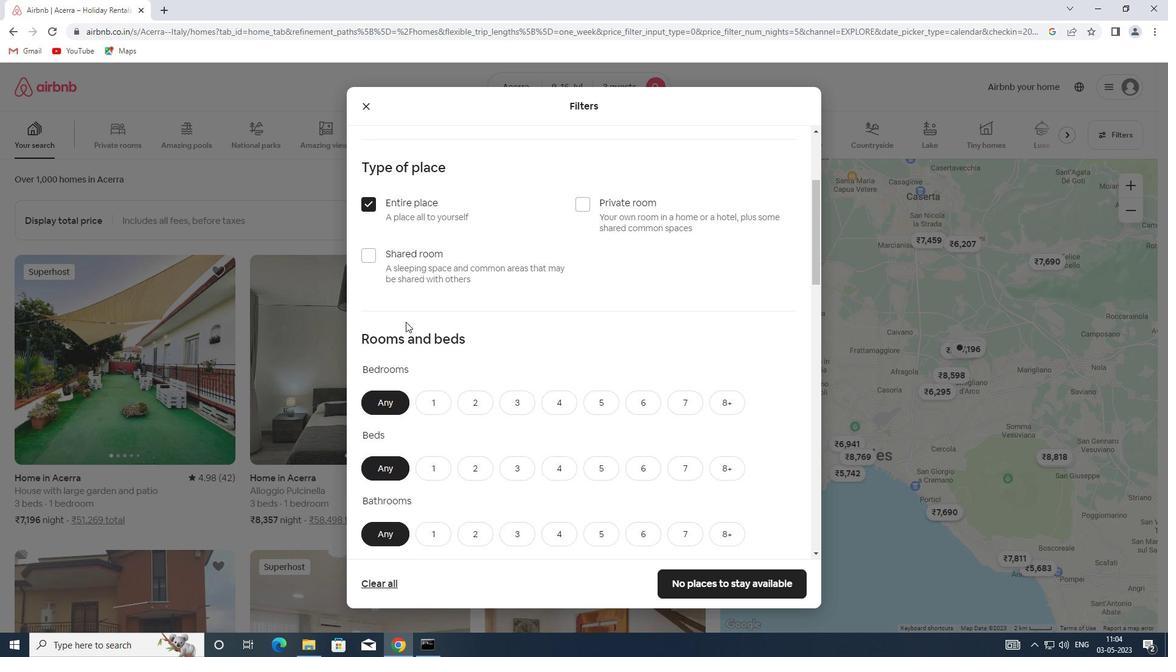 
Action: Mouse moved to (482, 225)
Screenshot: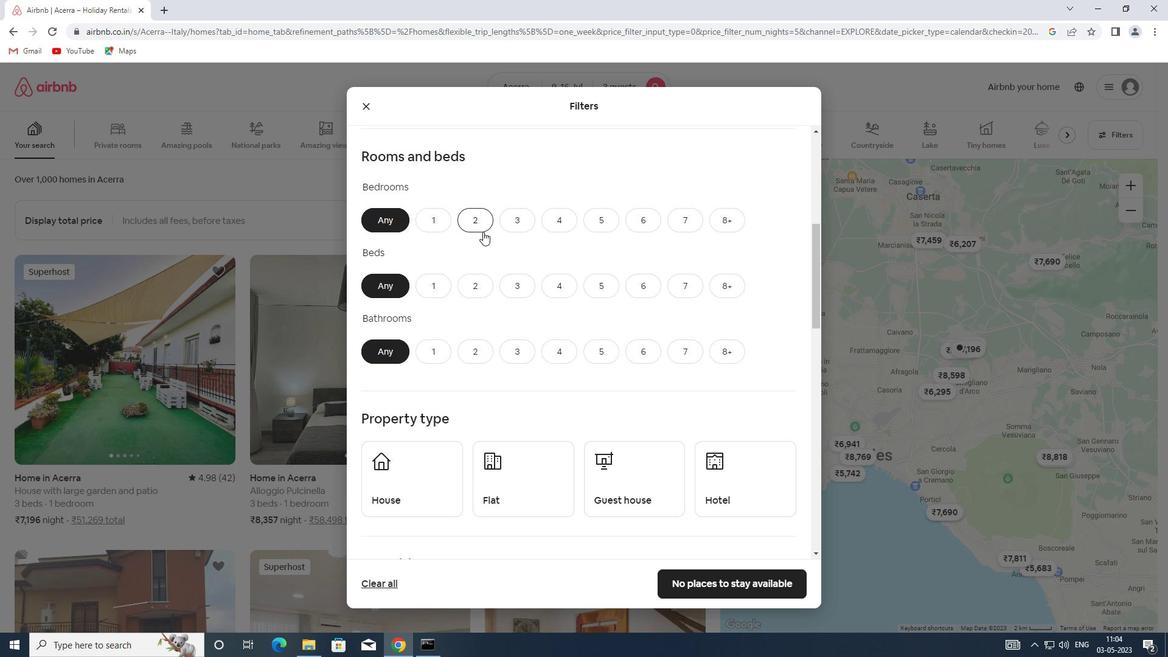 
Action: Mouse pressed left at (482, 225)
Screenshot: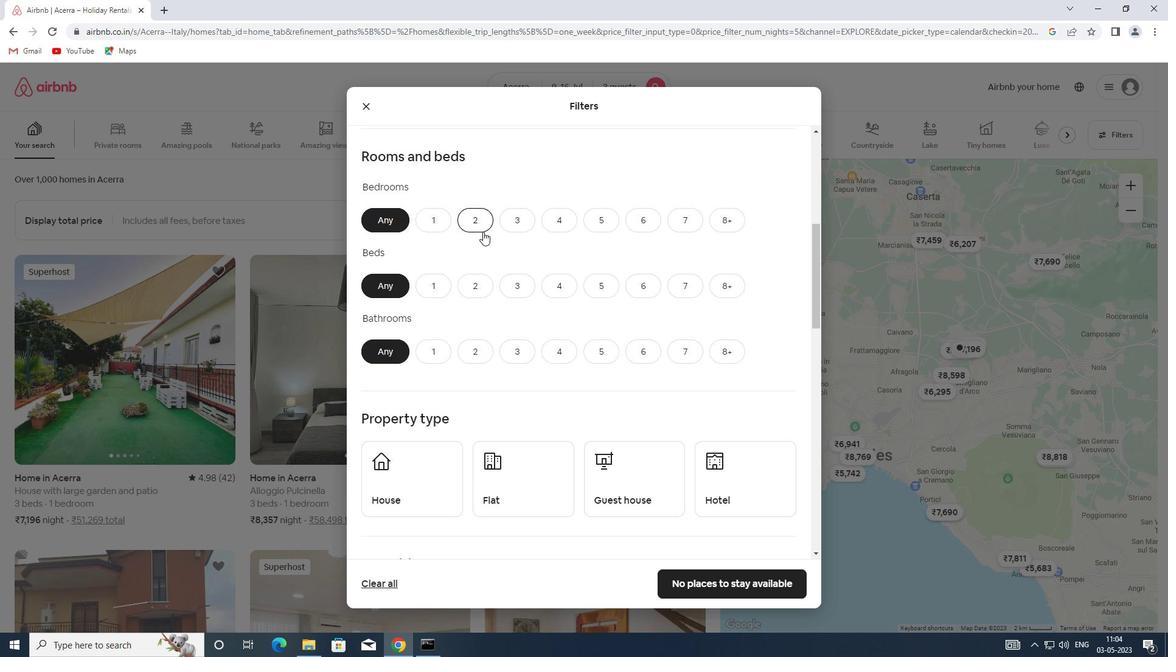 
Action: Mouse moved to (474, 292)
Screenshot: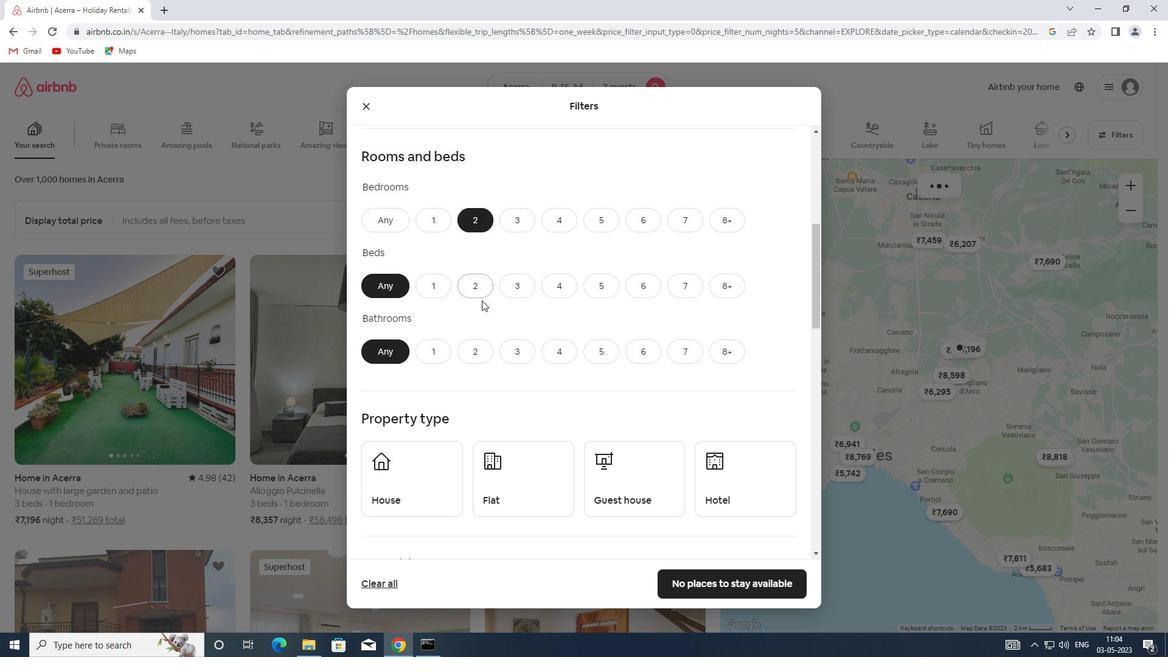 
Action: Mouse pressed left at (474, 292)
Screenshot: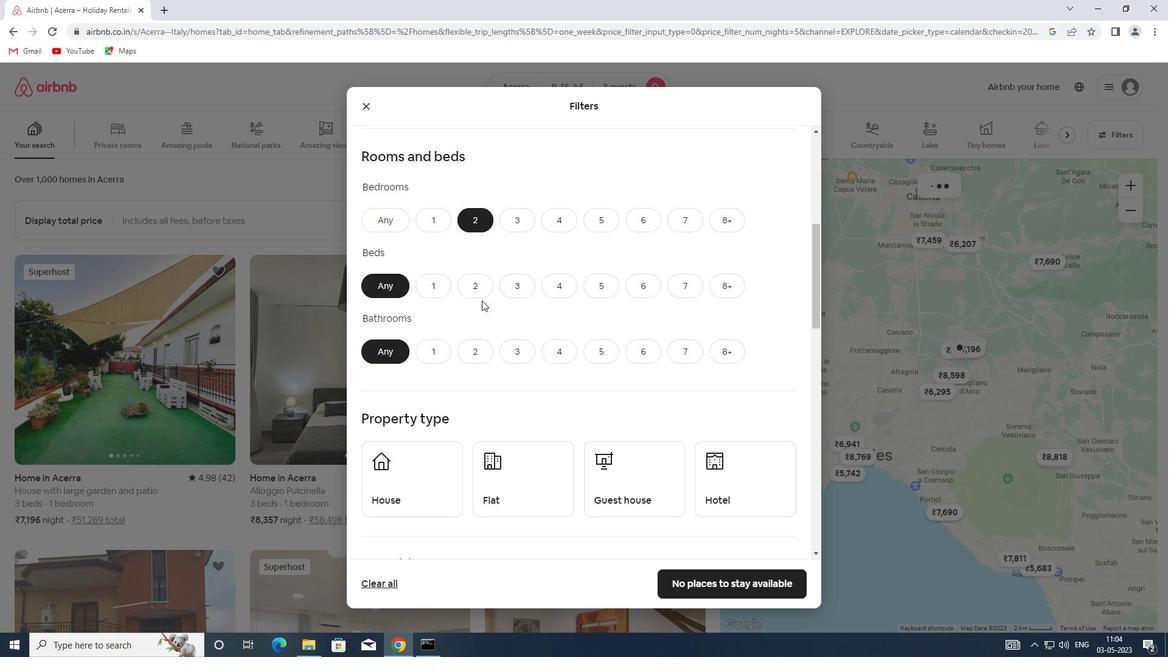 
Action: Mouse moved to (445, 347)
Screenshot: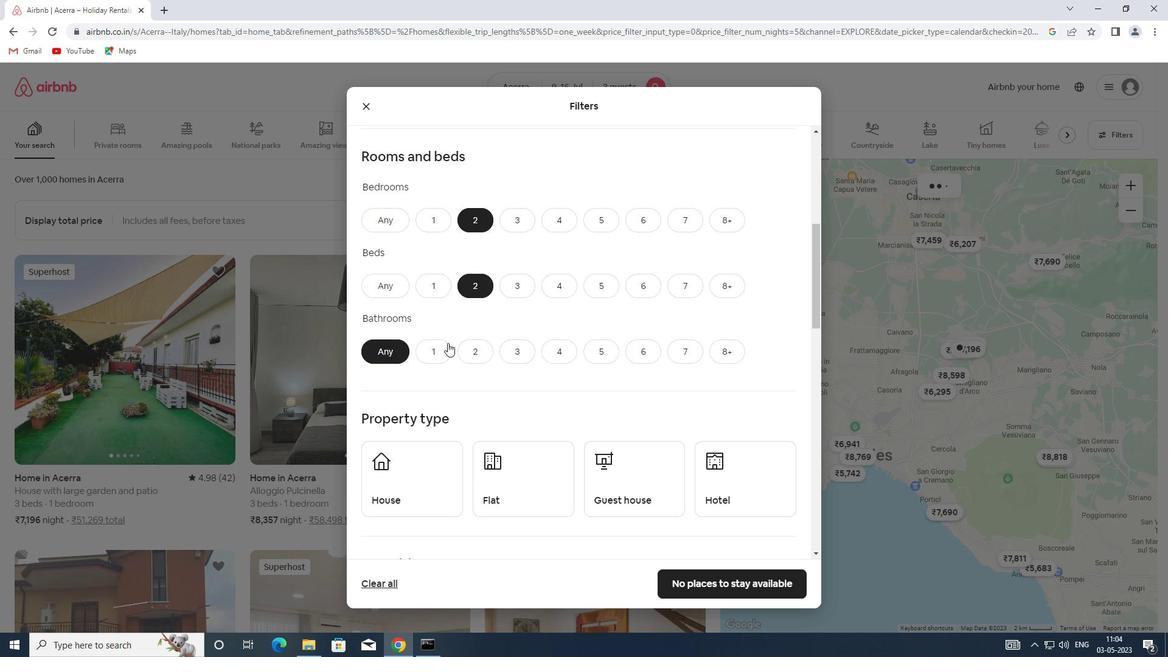 
Action: Mouse pressed left at (445, 347)
Screenshot: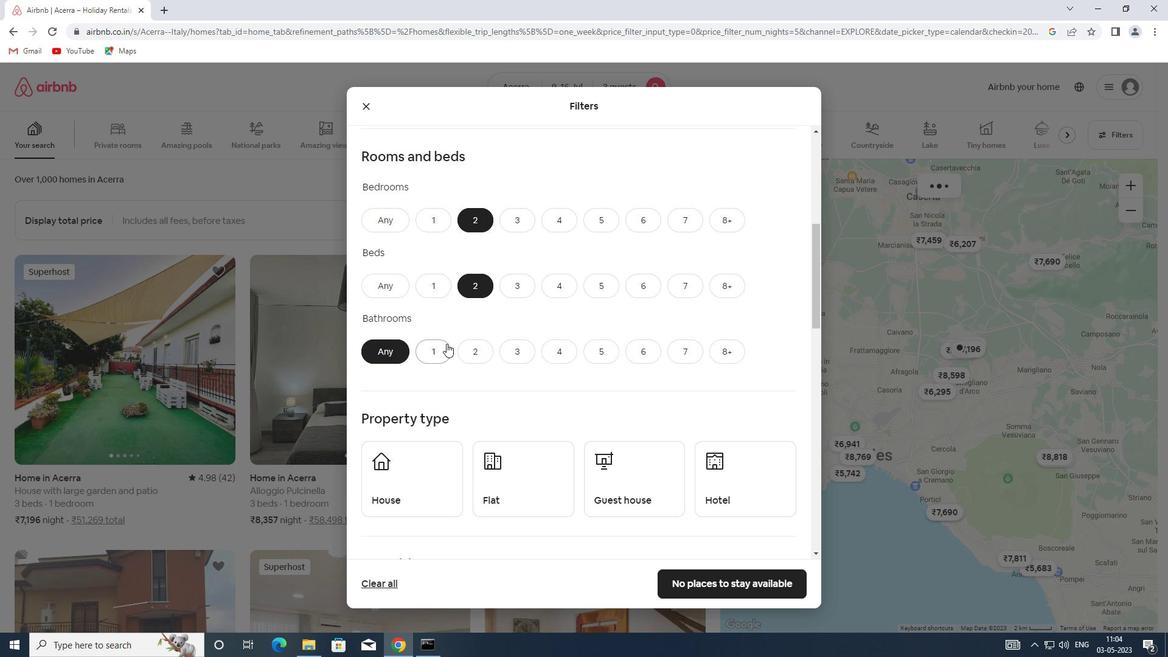 
Action: Mouse scrolled (445, 346) with delta (0, 0)
Screenshot: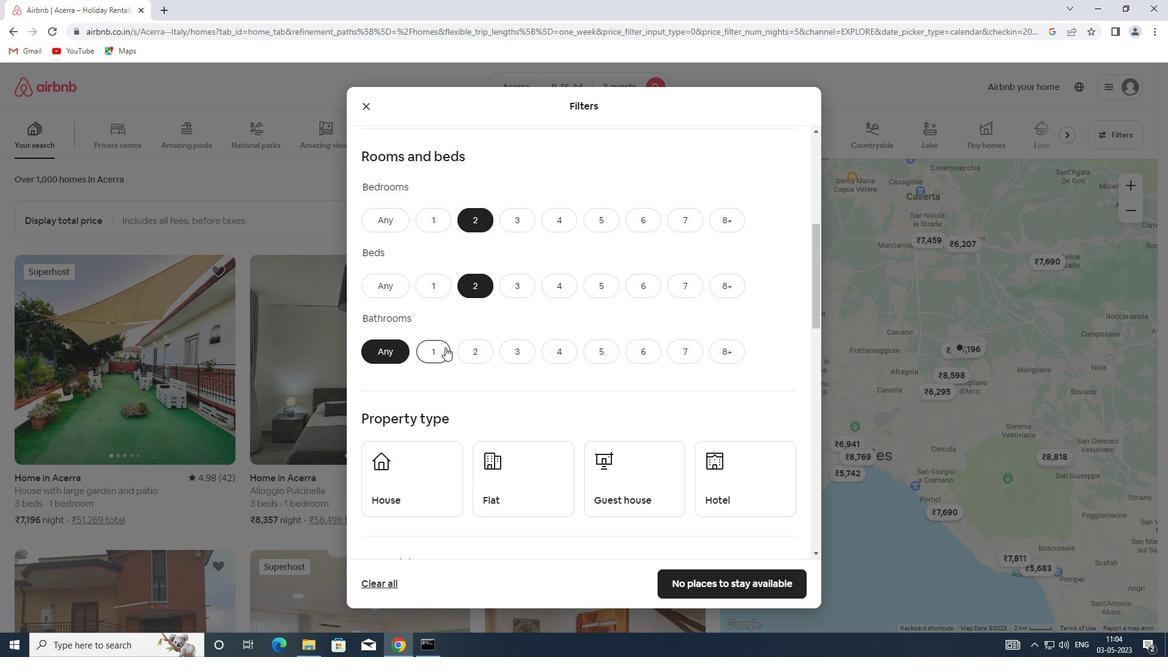 
Action: Mouse scrolled (445, 346) with delta (0, 0)
Screenshot: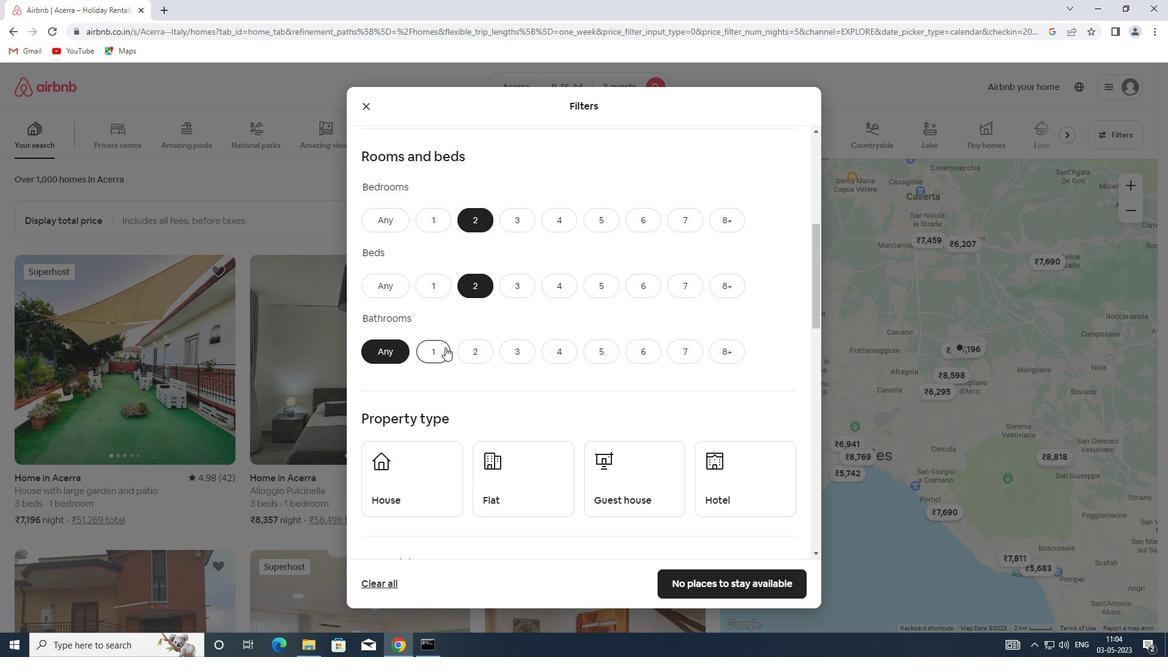
Action: Mouse scrolled (445, 346) with delta (0, 0)
Screenshot: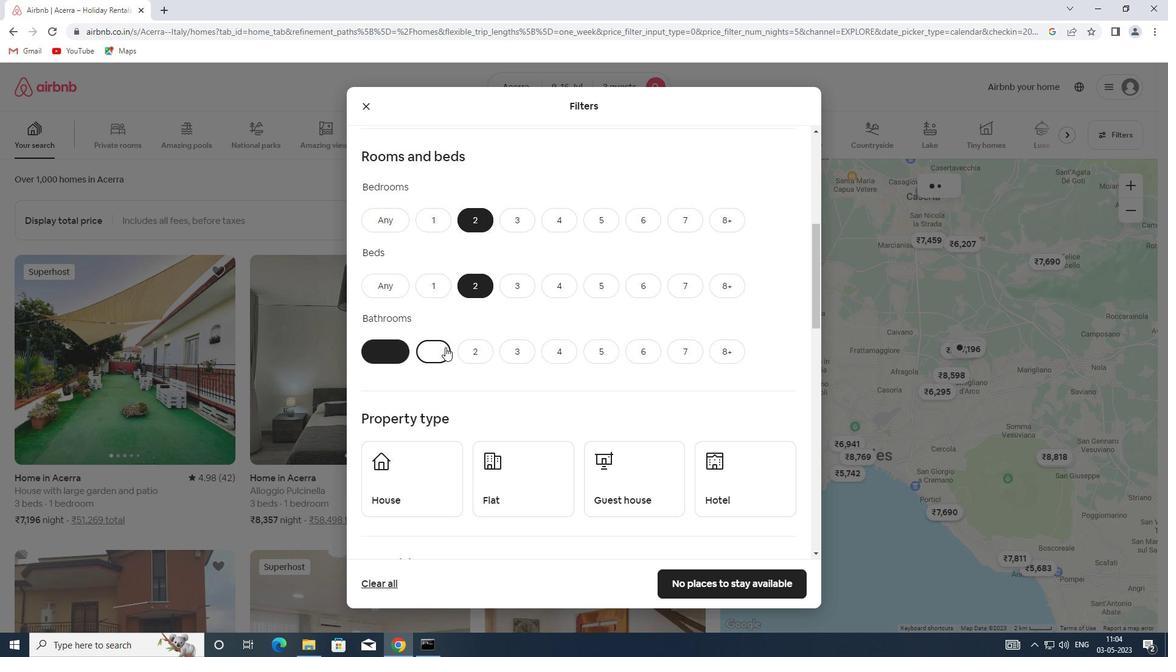 
Action: Mouse moved to (424, 294)
Screenshot: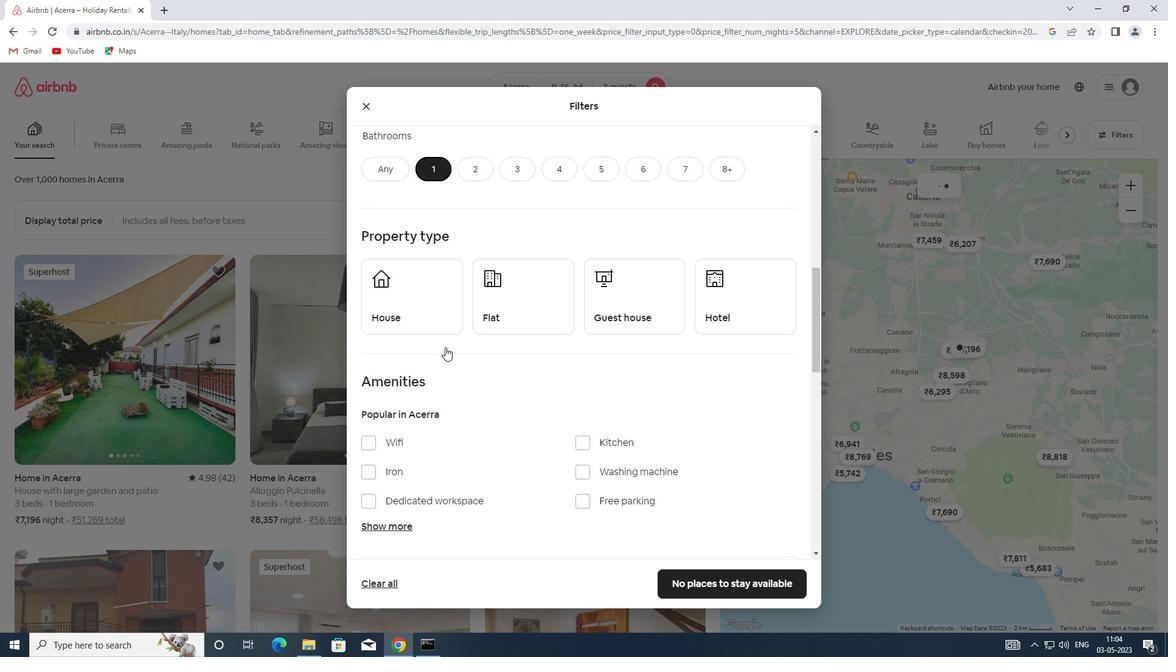 
Action: Mouse pressed left at (424, 294)
Screenshot: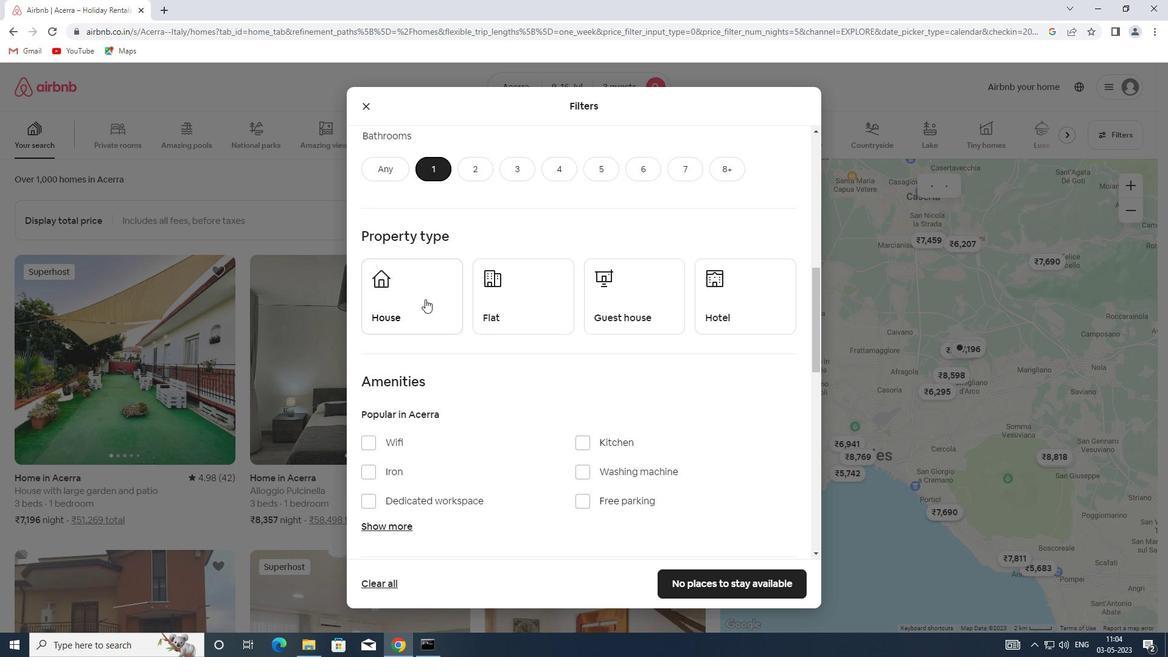 
Action: Mouse moved to (499, 303)
Screenshot: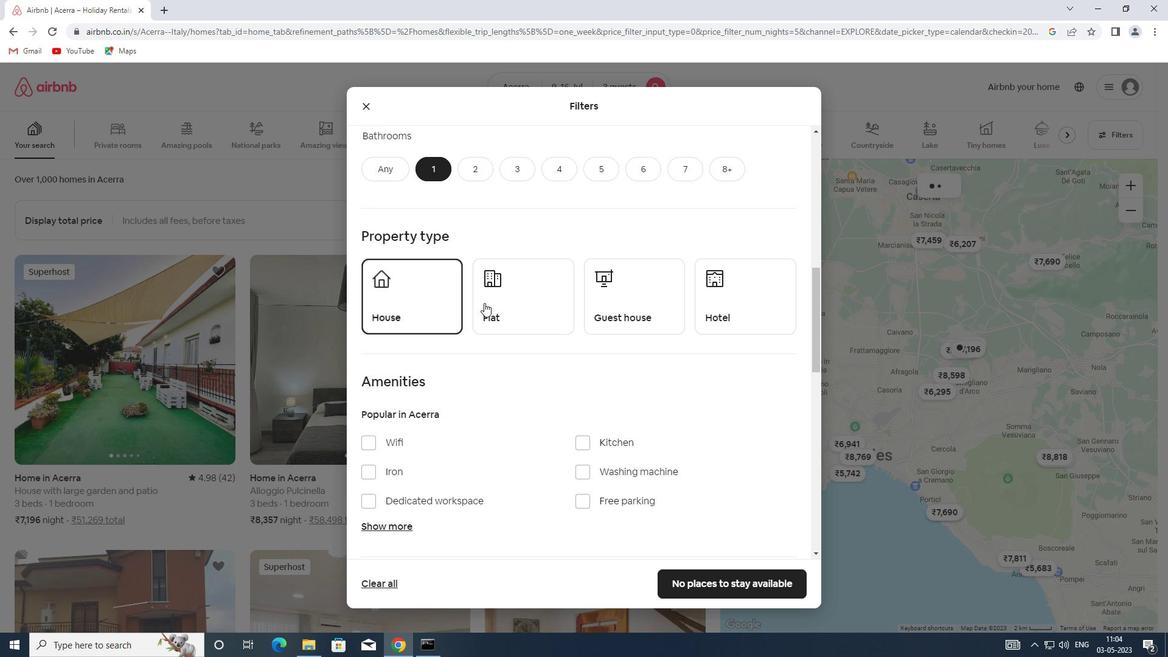
Action: Mouse pressed left at (499, 303)
Screenshot: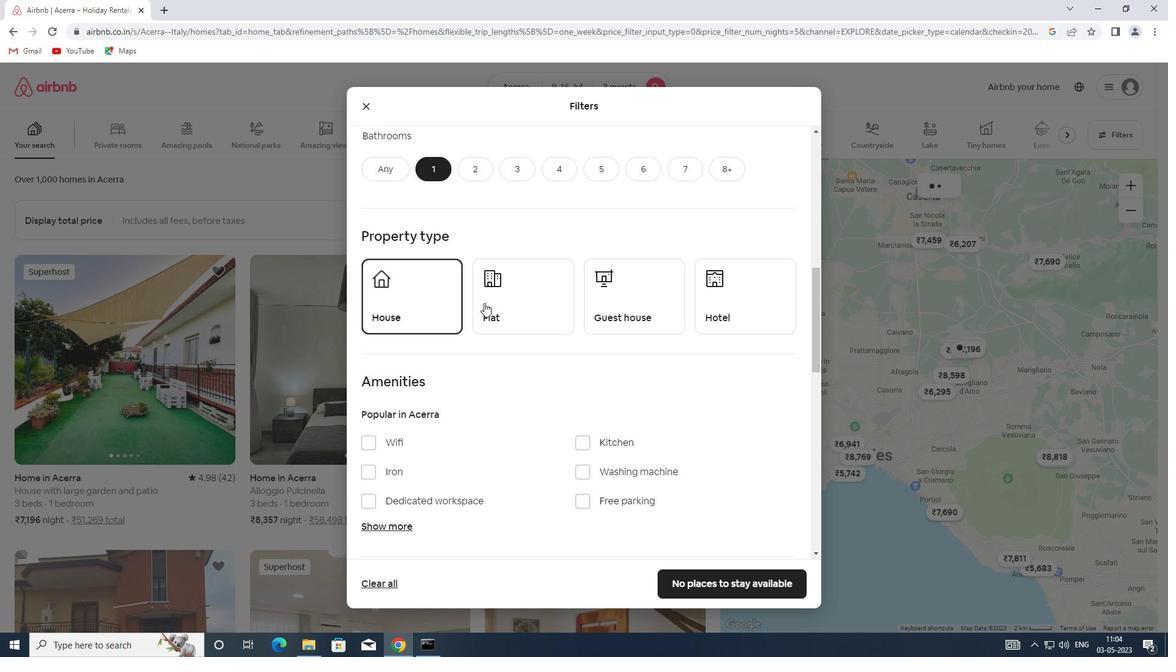 
Action: Mouse moved to (638, 302)
Screenshot: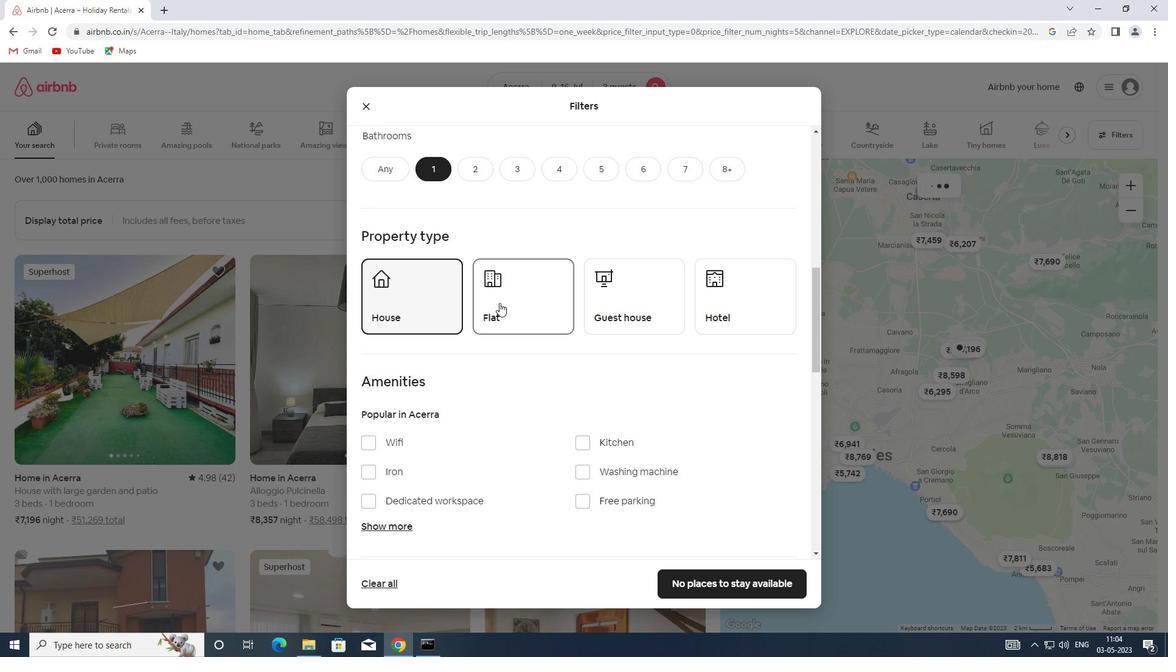 
Action: Mouse pressed left at (638, 302)
Screenshot: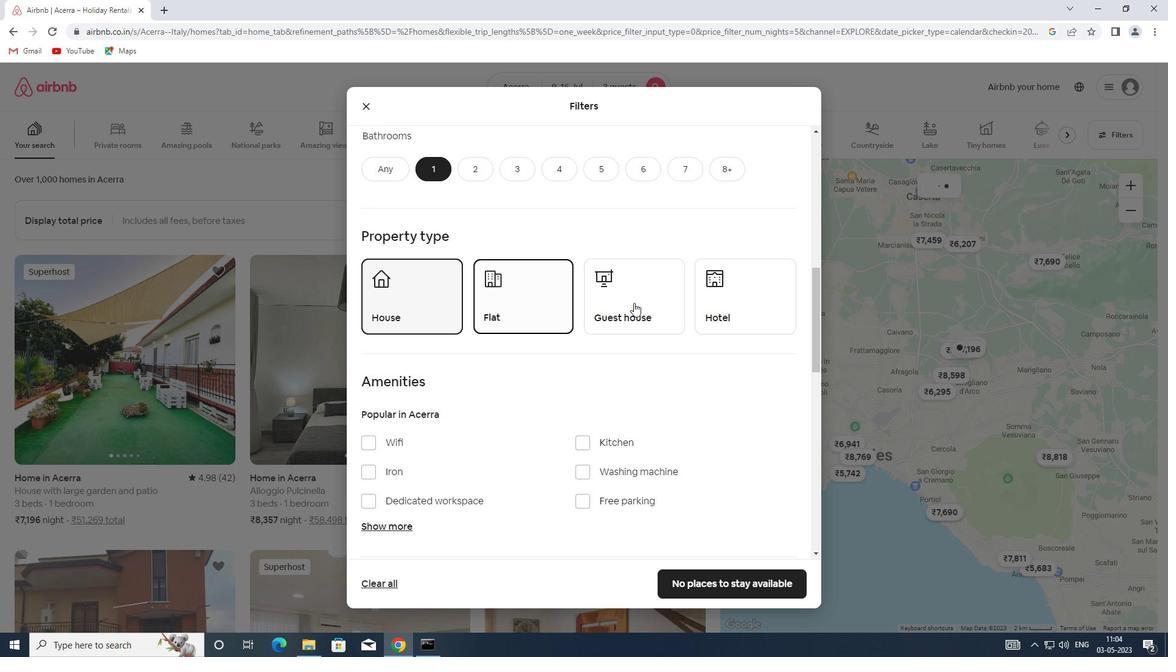 
Action: Mouse scrolled (638, 301) with delta (0, 0)
Screenshot: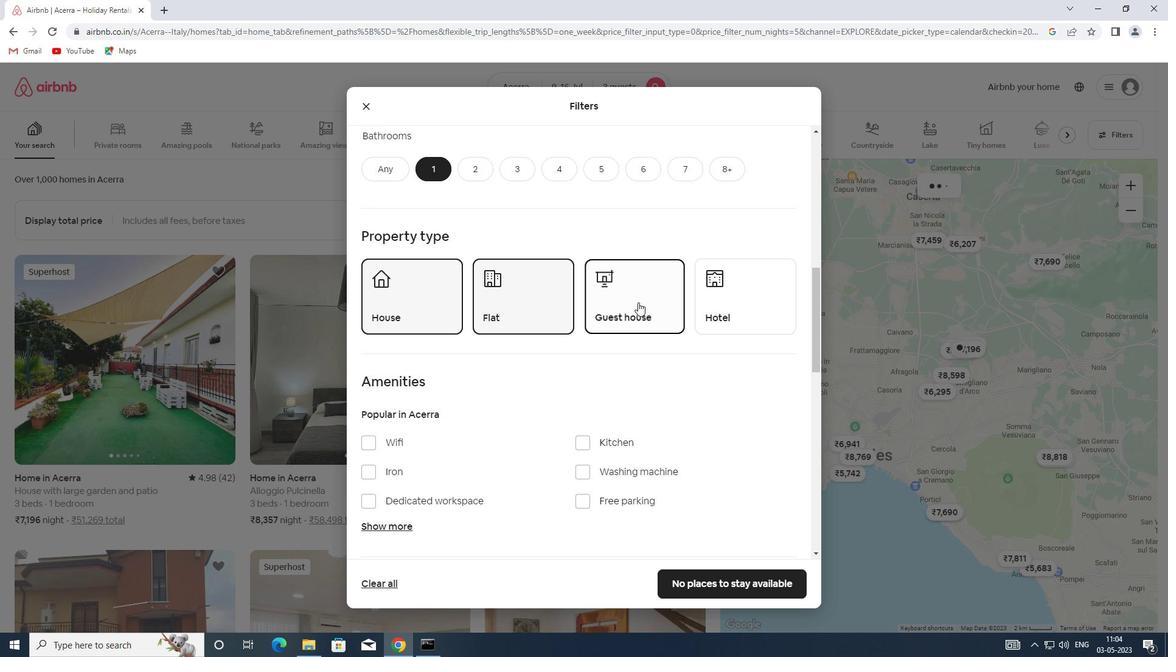 
Action: Mouse scrolled (638, 301) with delta (0, 0)
Screenshot: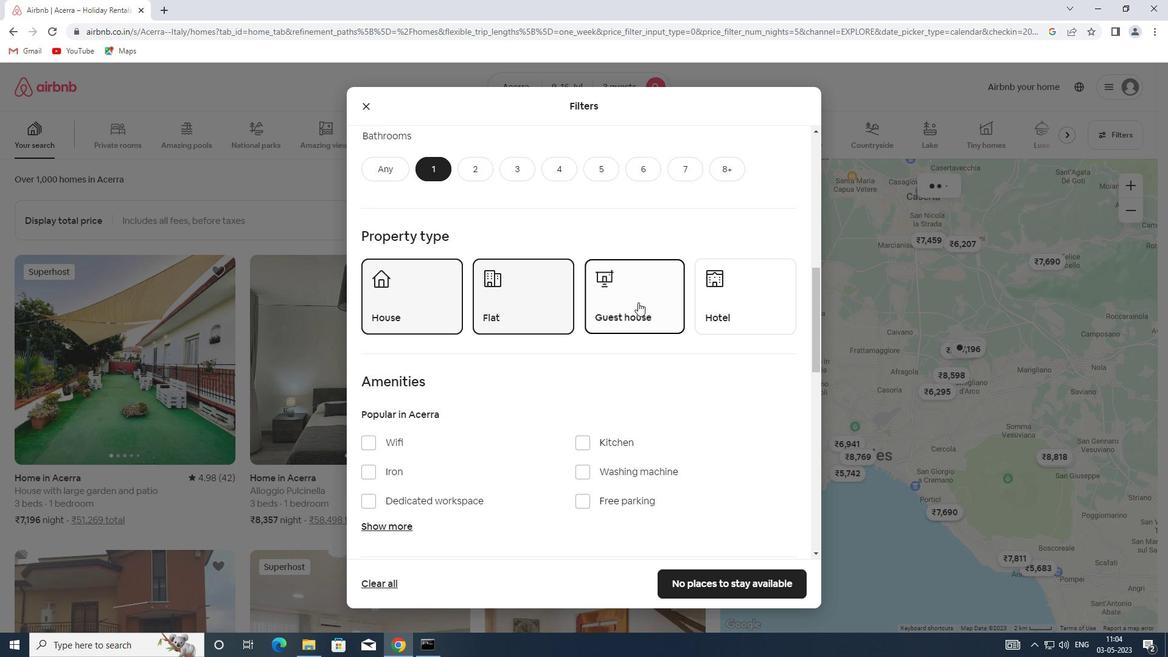 
Action: Mouse scrolled (638, 301) with delta (0, 0)
Screenshot: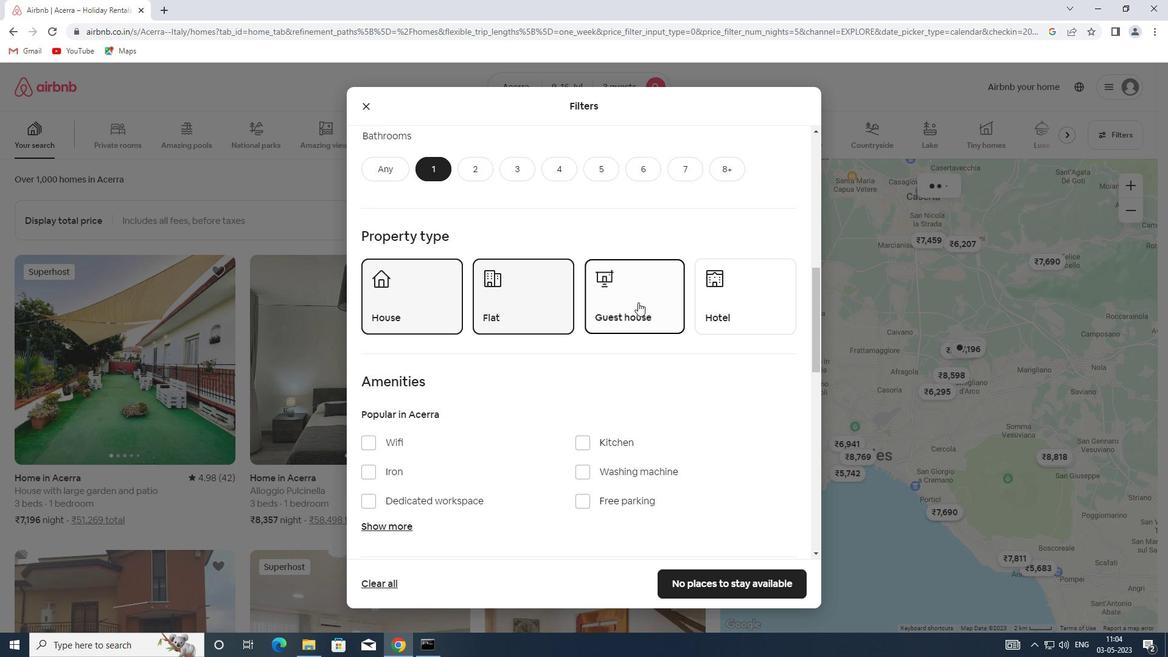 
Action: Mouse scrolled (638, 301) with delta (0, 0)
Screenshot: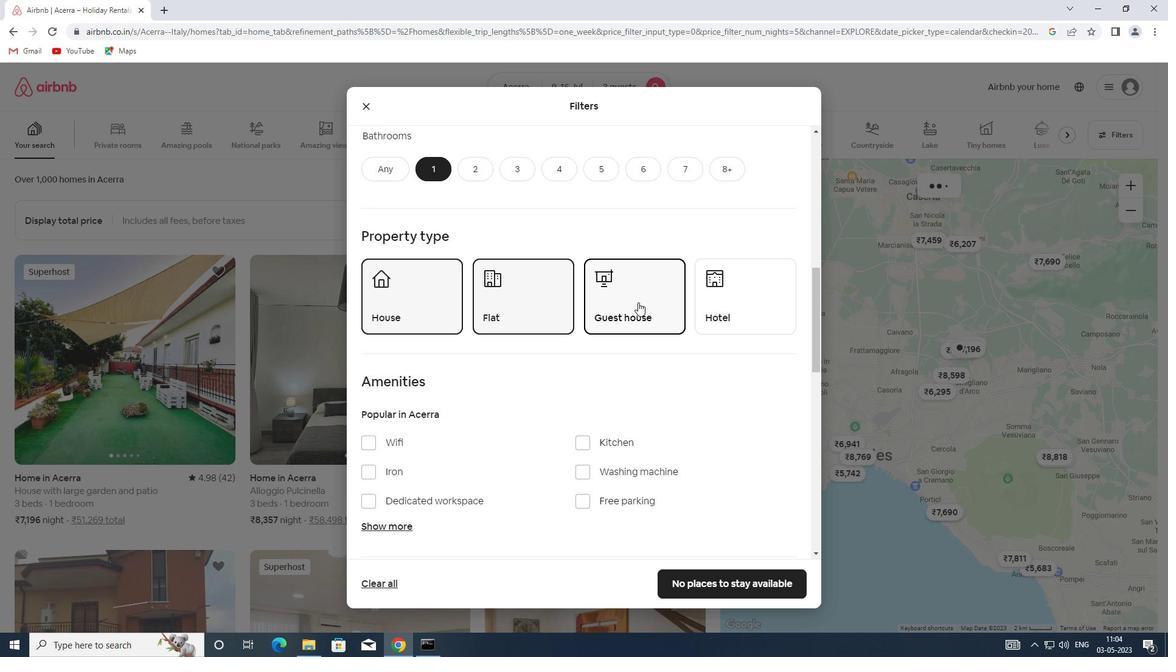
Action: Mouse moved to (584, 227)
Screenshot: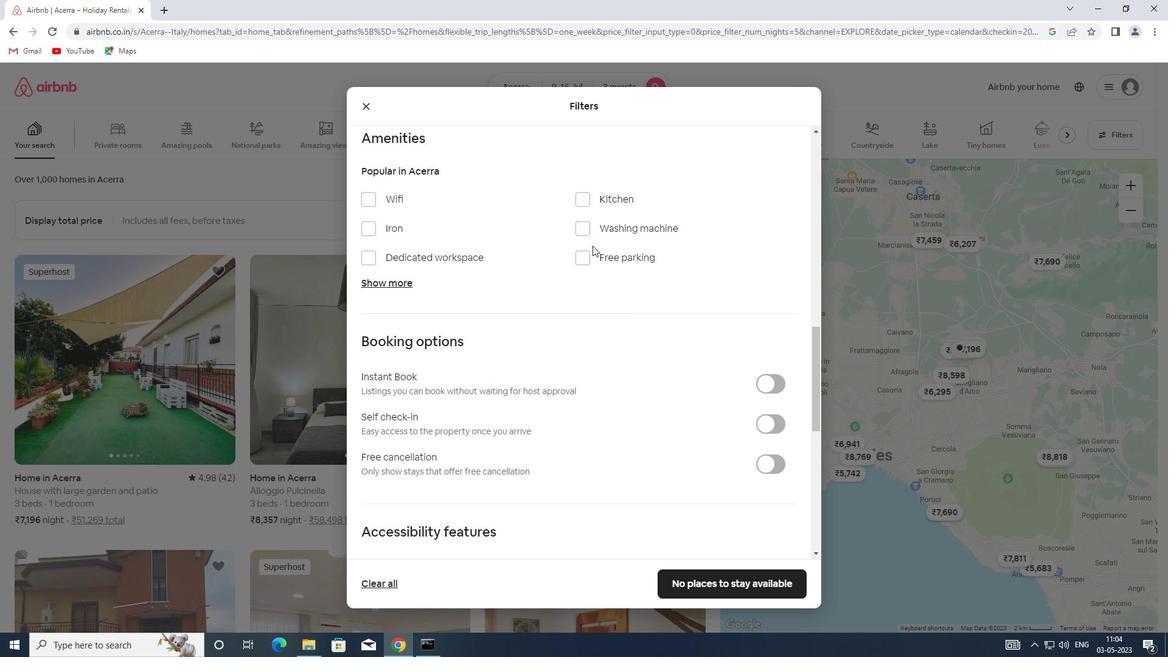 
Action: Mouse pressed left at (584, 227)
Screenshot: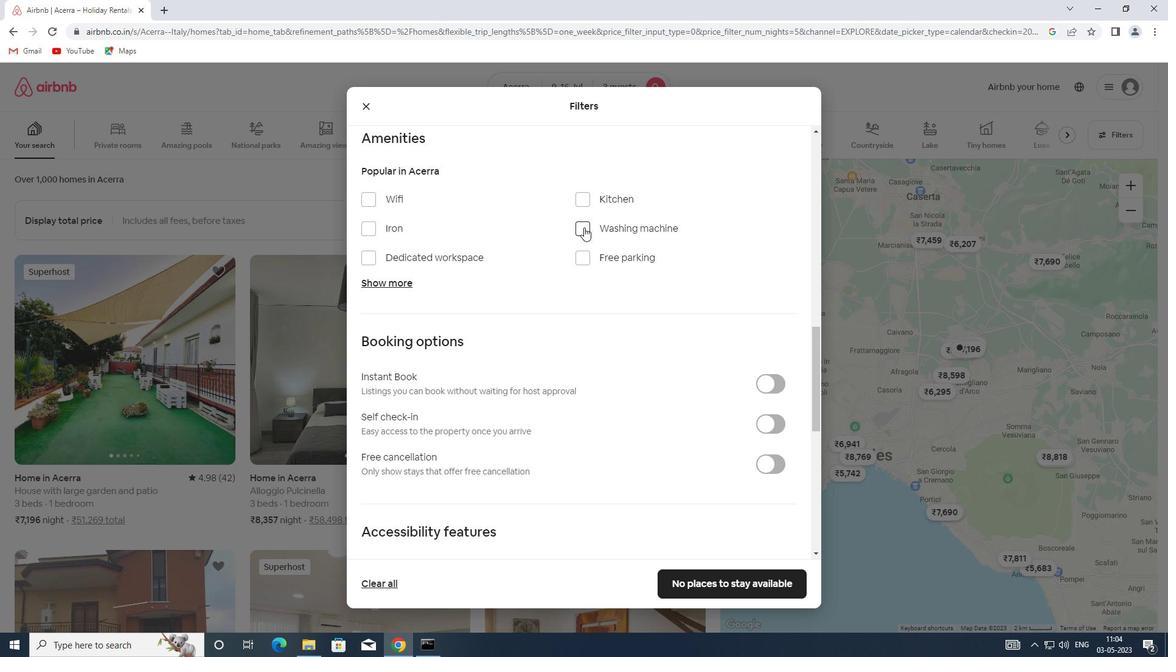 
Action: Mouse scrolled (584, 227) with delta (0, 0)
Screenshot: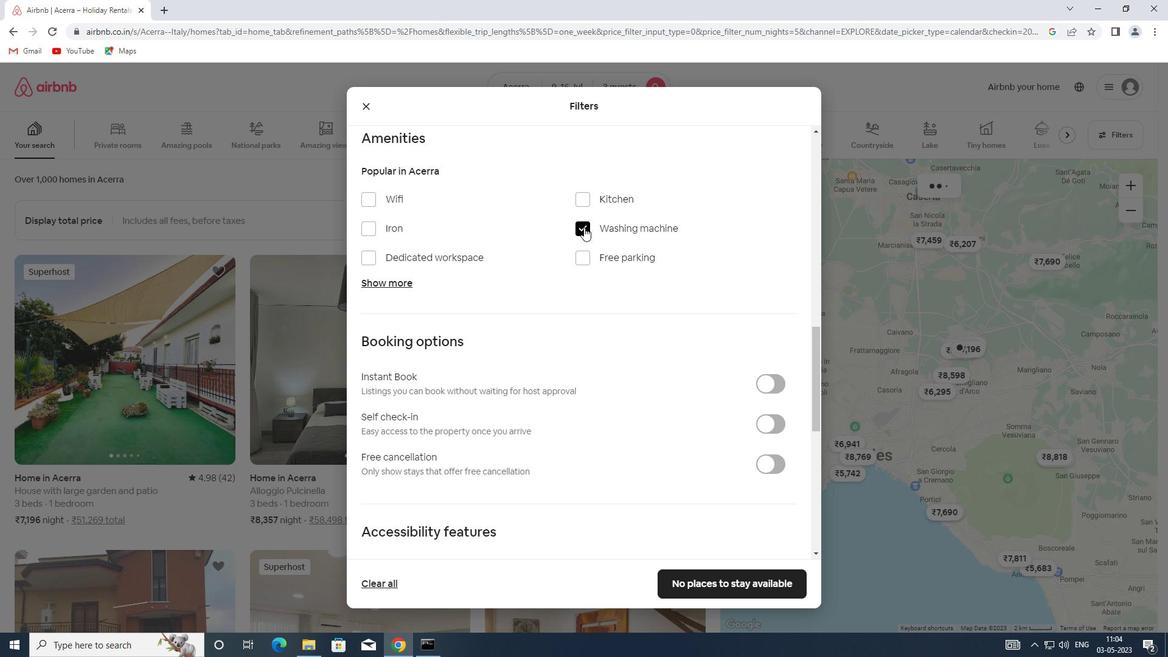 
Action: Mouse scrolled (584, 227) with delta (0, 0)
Screenshot: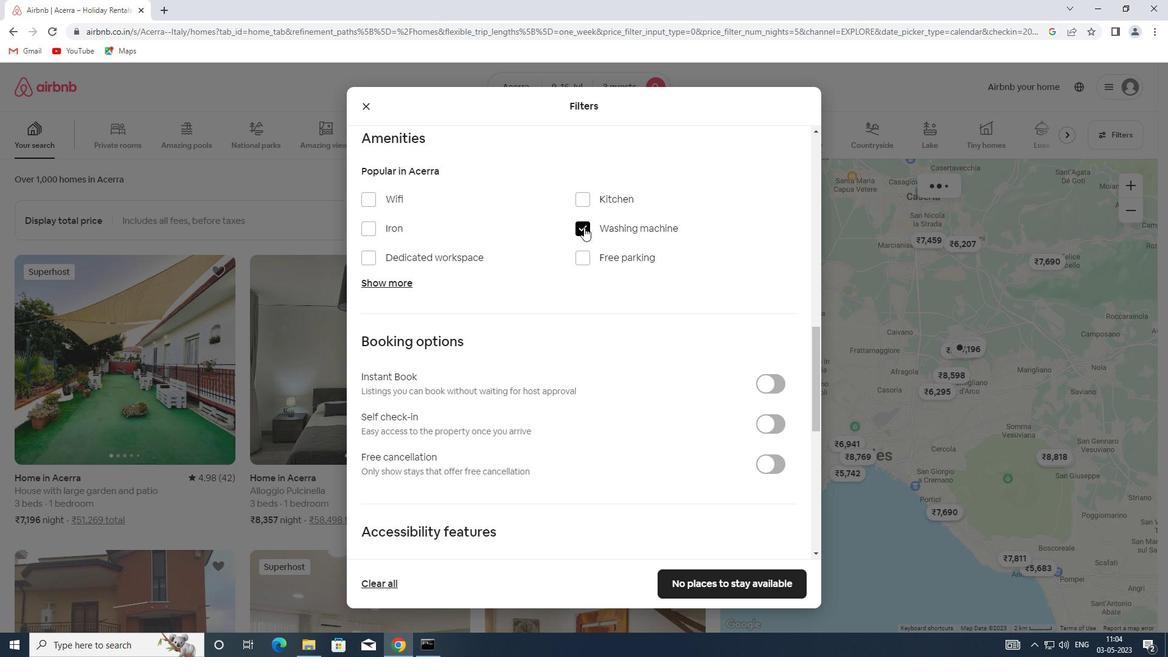 
Action: Mouse scrolled (584, 227) with delta (0, 0)
Screenshot: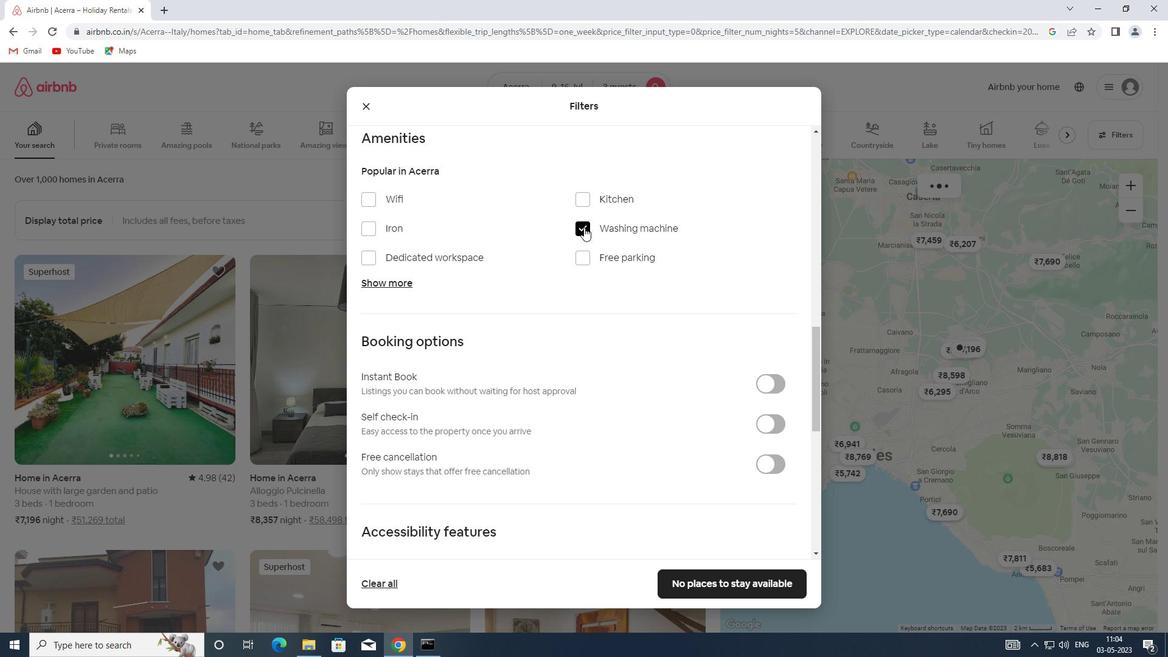 
Action: Mouse scrolled (584, 227) with delta (0, 0)
Screenshot: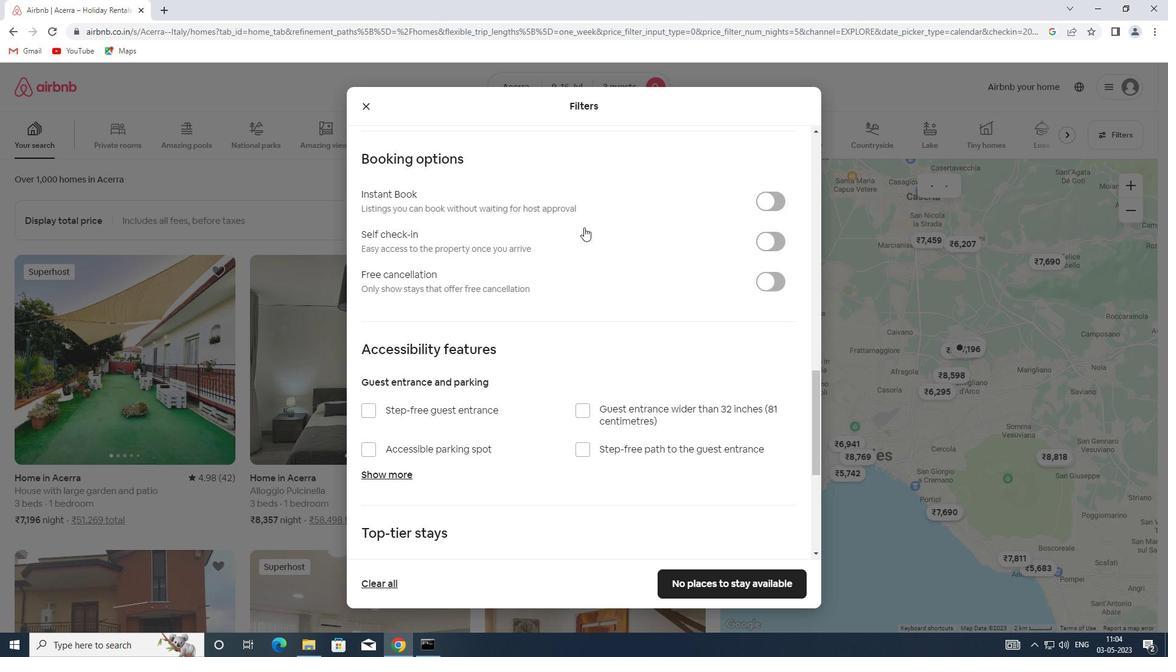 
Action: Mouse scrolled (584, 227) with delta (0, 0)
Screenshot: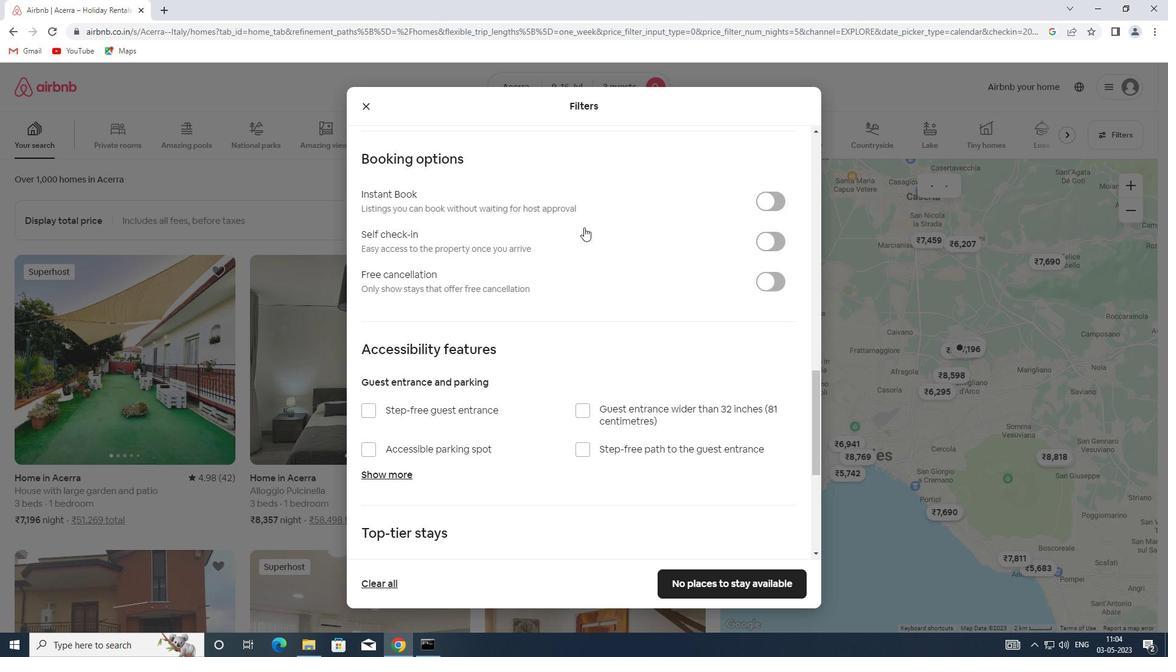 
Action: Mouse scrolled (584, 227) with delta (0, 0)
Screenshot: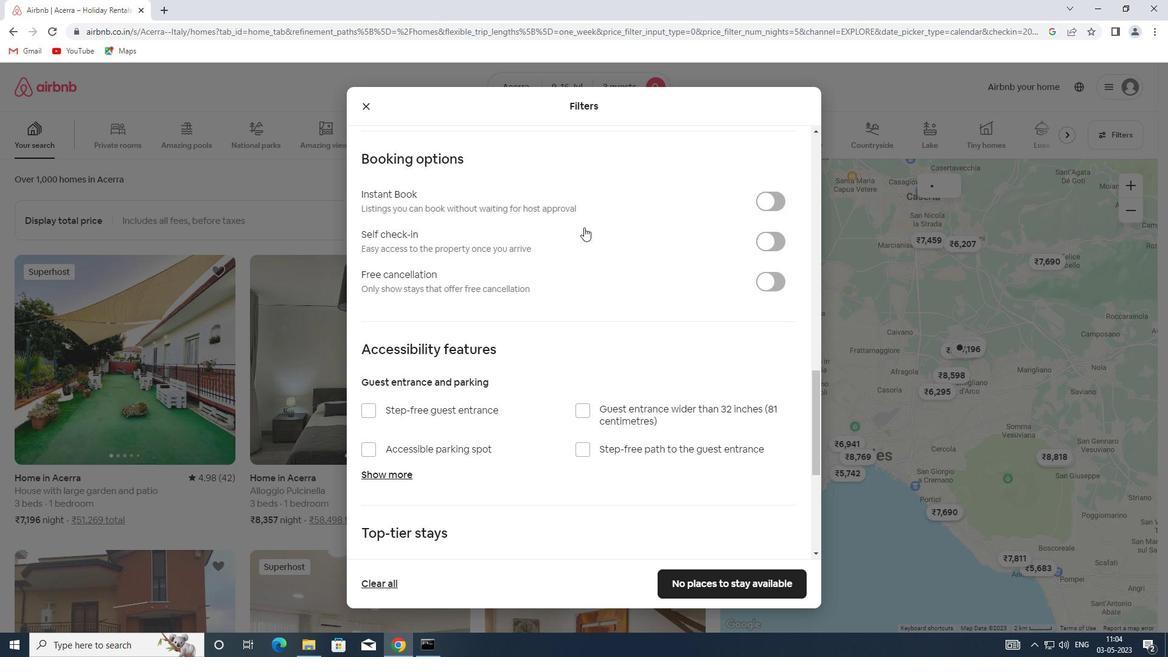 
Action: Mouse moved to (584, 227)
Screenshot: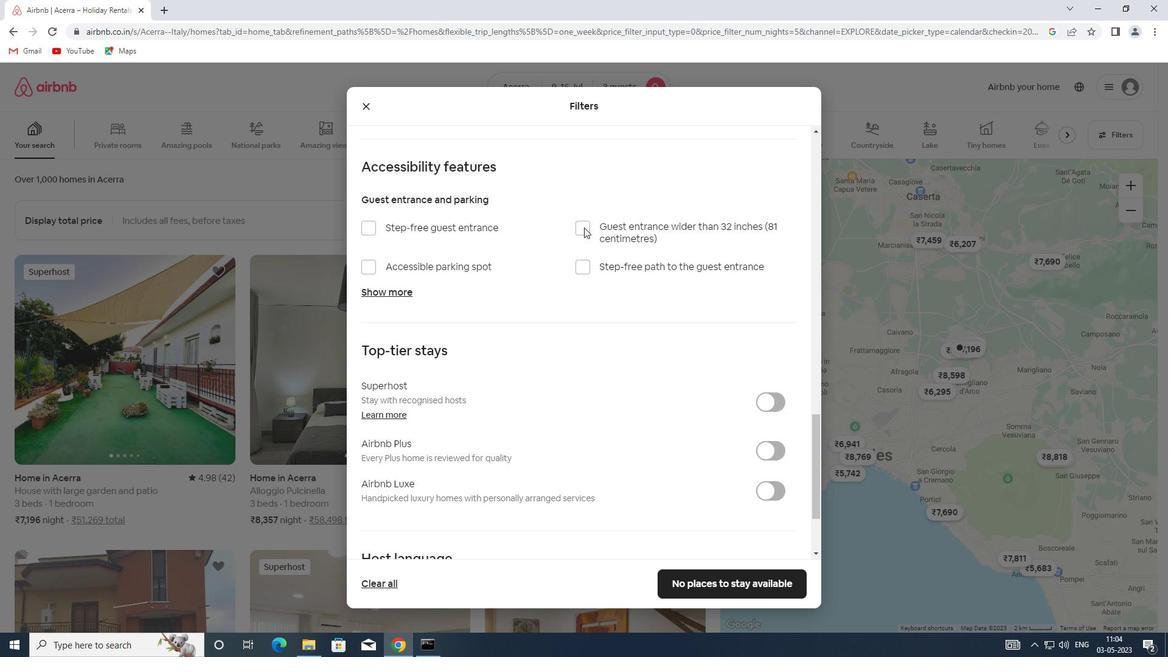 
Action: Mouse scrolled (584, 228) with delta (0, 0)
Screenshot: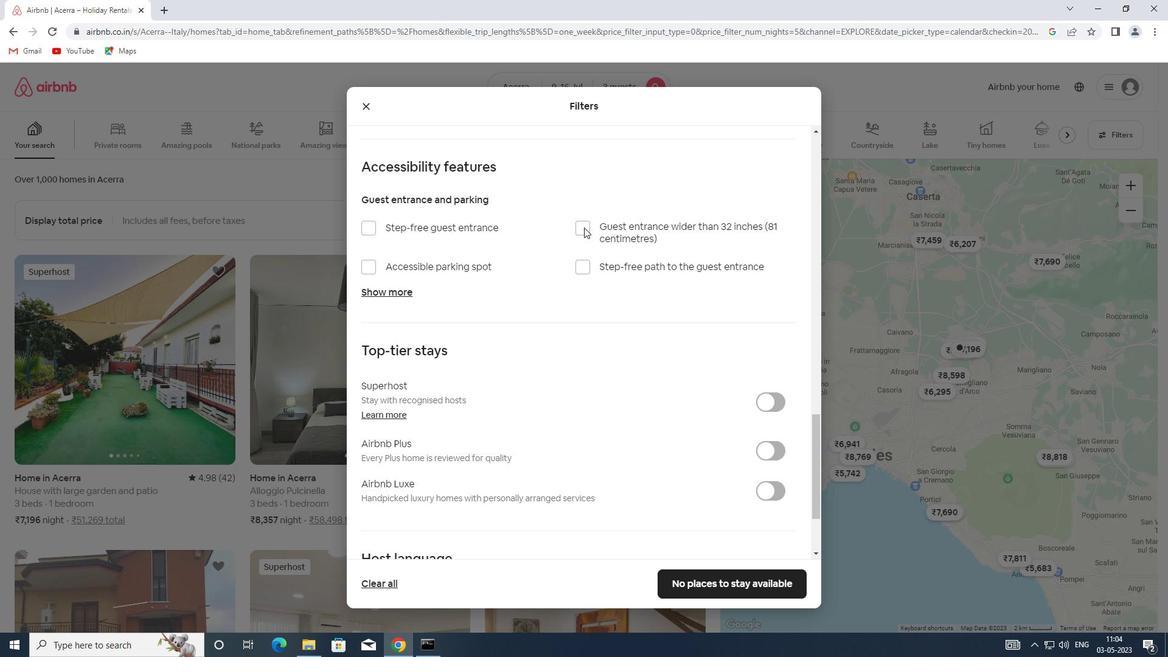 
Action: Mouse scrolled (584, 228) with delta (0, 0)
Screenshot: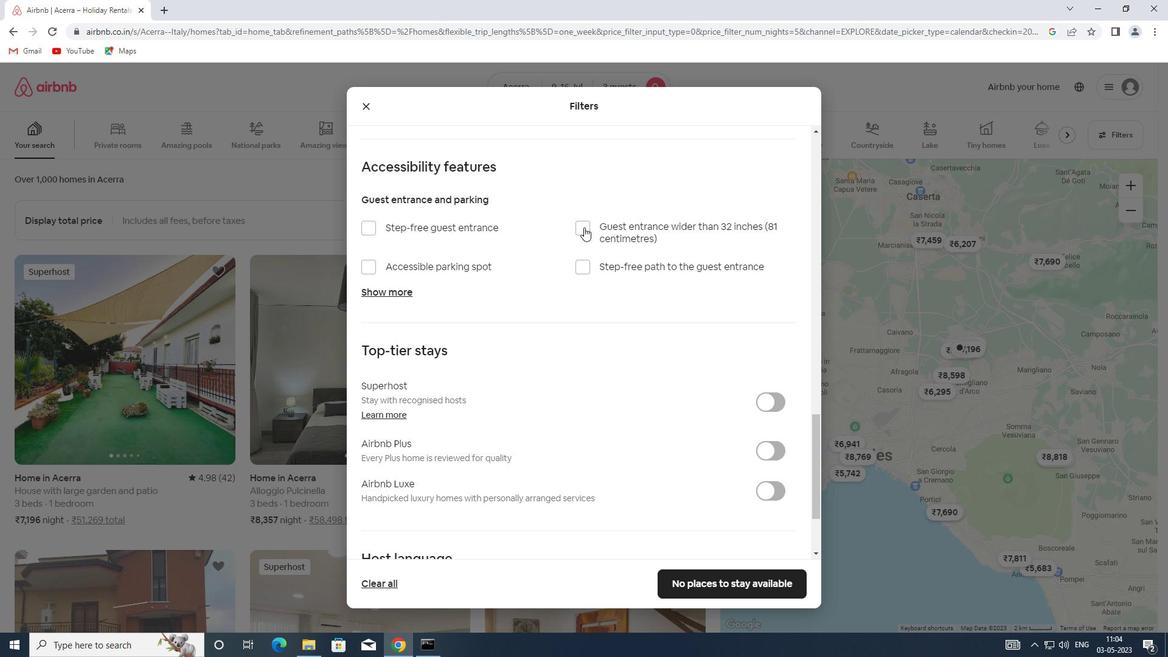
Action: Mouse moved to (758, 177)
Screenshot: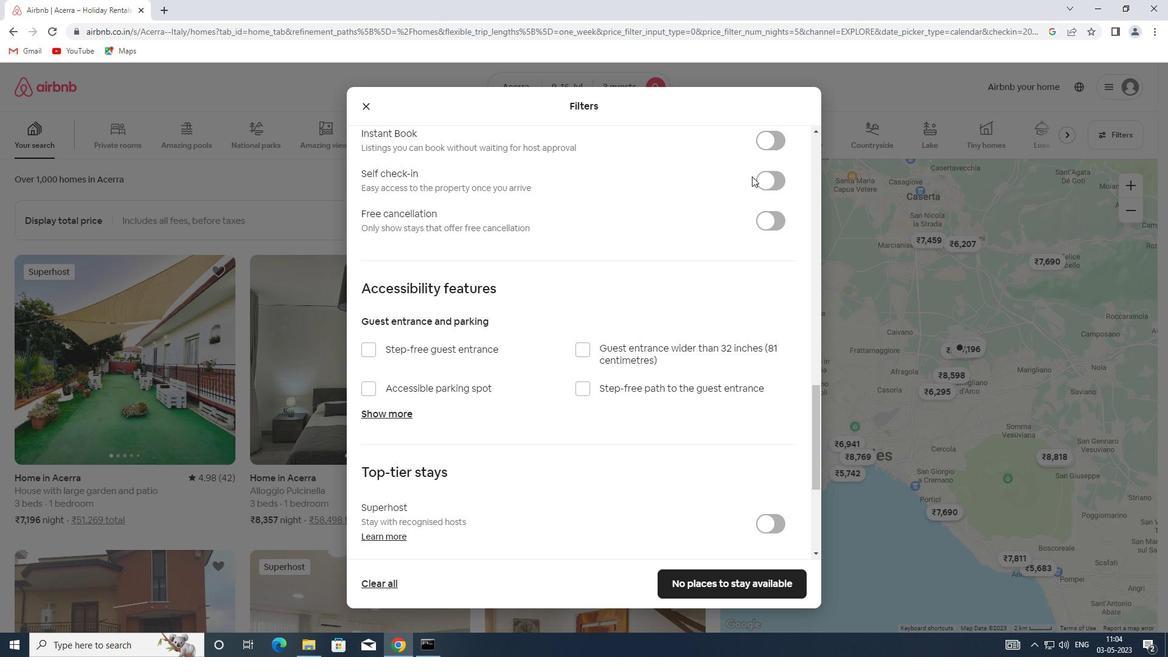 
Action: Mouse pressed left at (758, 177)
Screenshot: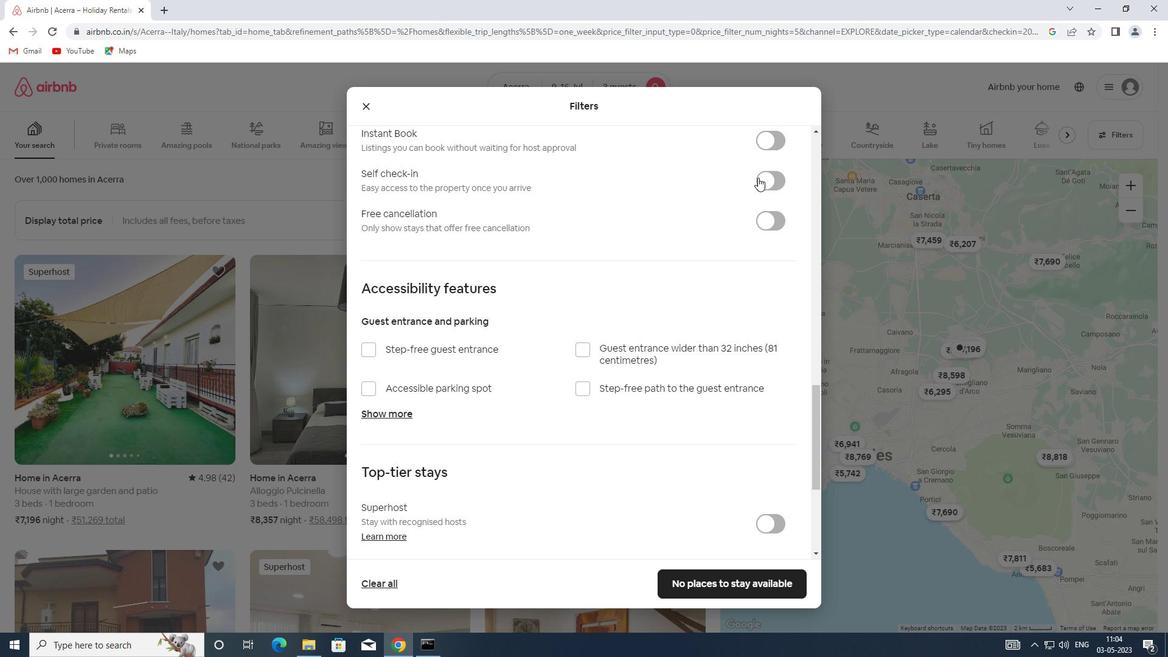 
Action: Mouse moved to (749, 183)
Screenshot: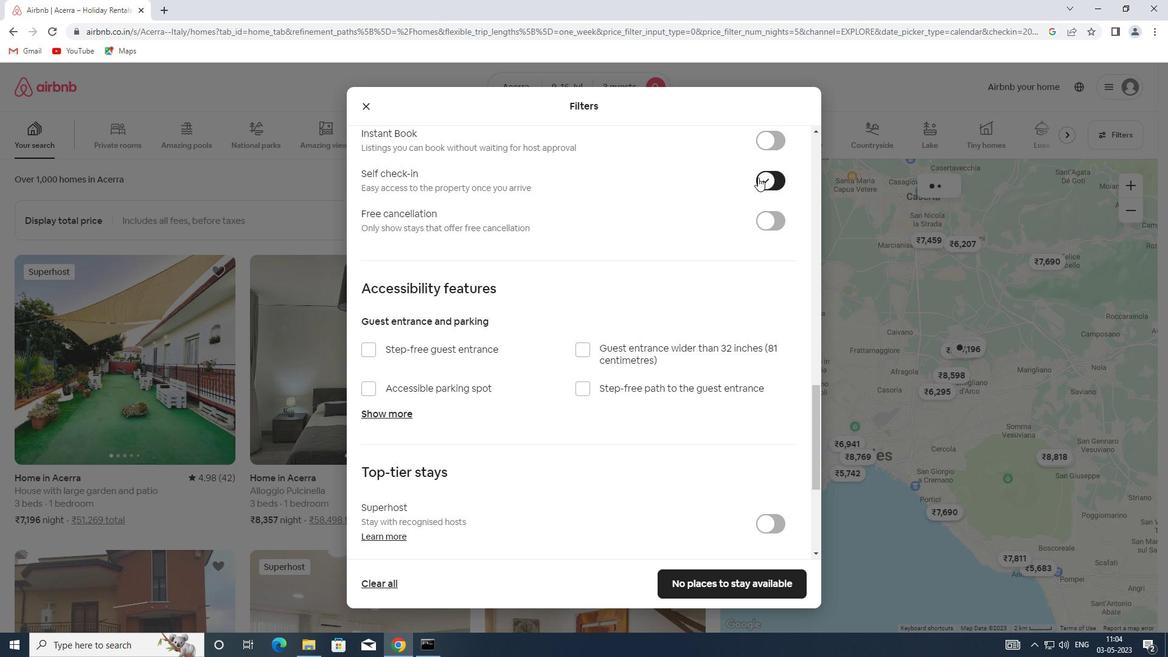
Action: Mouse scrolled (749, 182) with delta (0, 0)
Screenshot: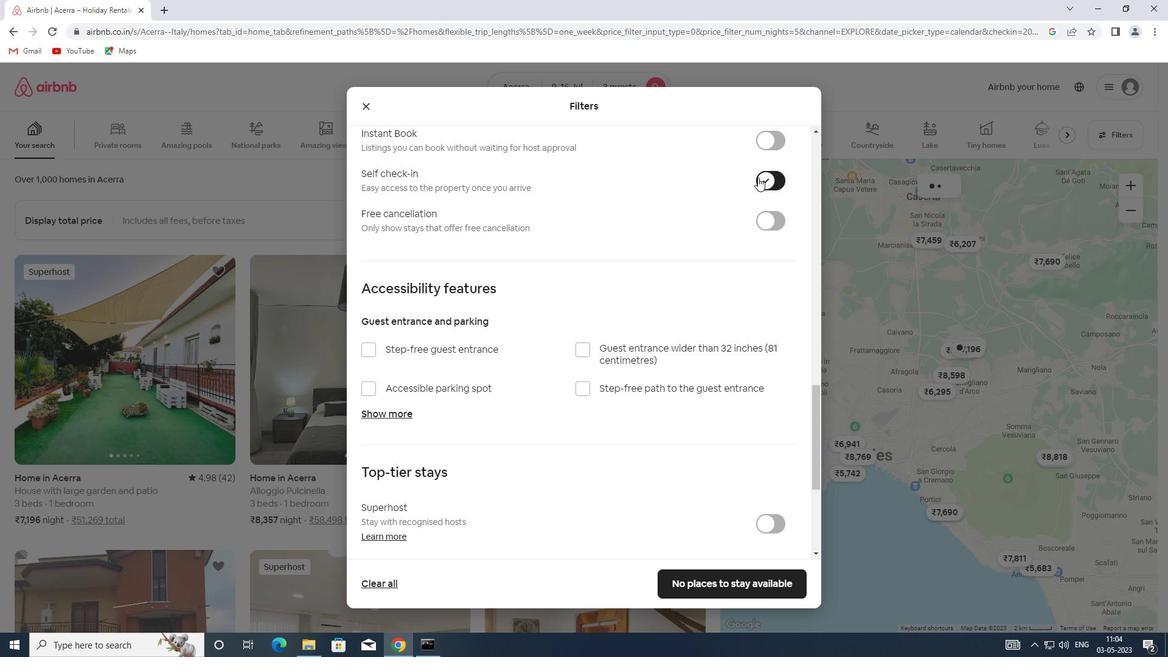 
Action: Mouse scrolled (749, 182) with delta (0, 0)
Screenshot: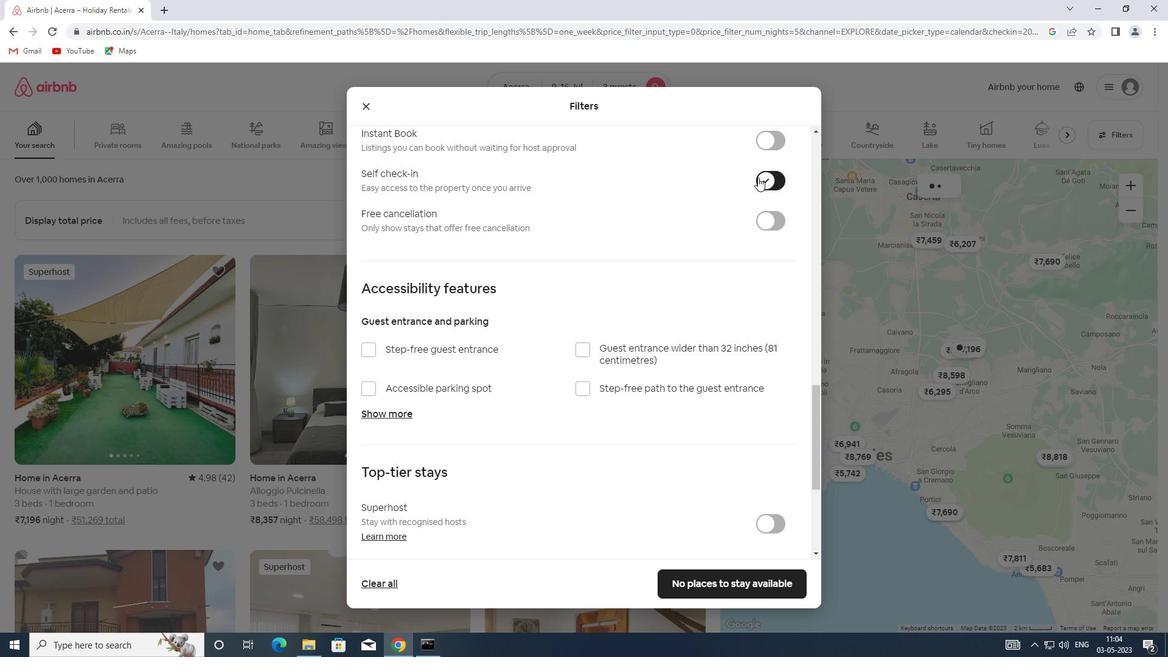 
Action: Mouse scrolled (749, 182) with delta (0, 0)
Screenshot: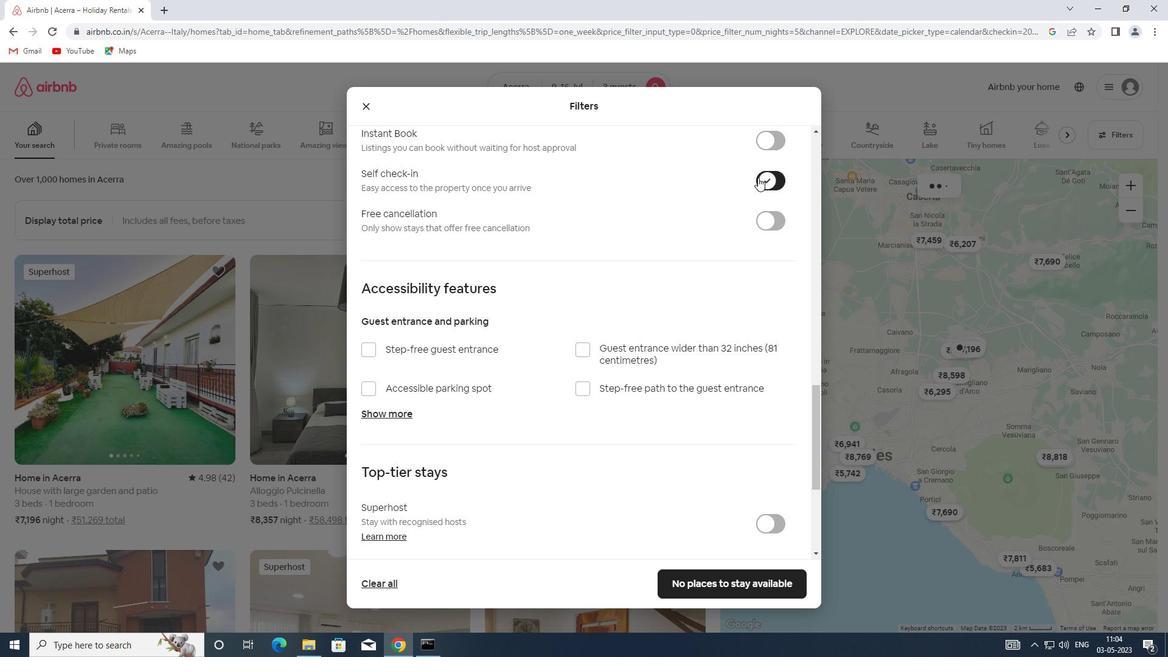 
Action: Mouse moved to (749, 184)
Screenshot: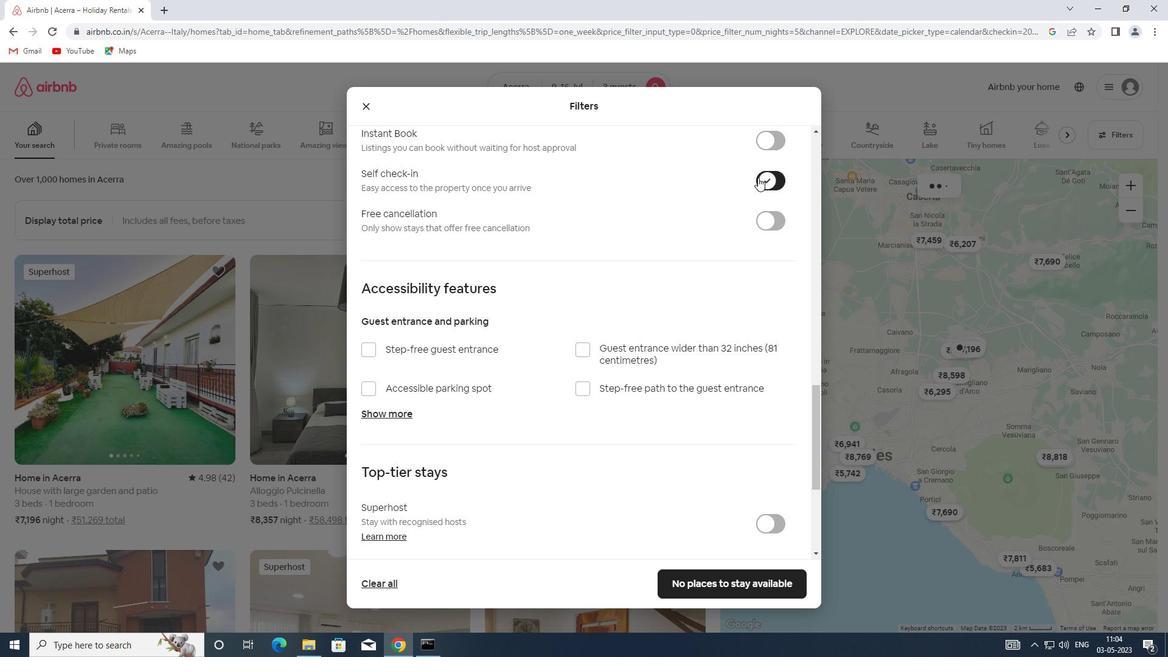 
Action: Mouse scrolled (749, 183) with delta (0, 0)
Screenshot: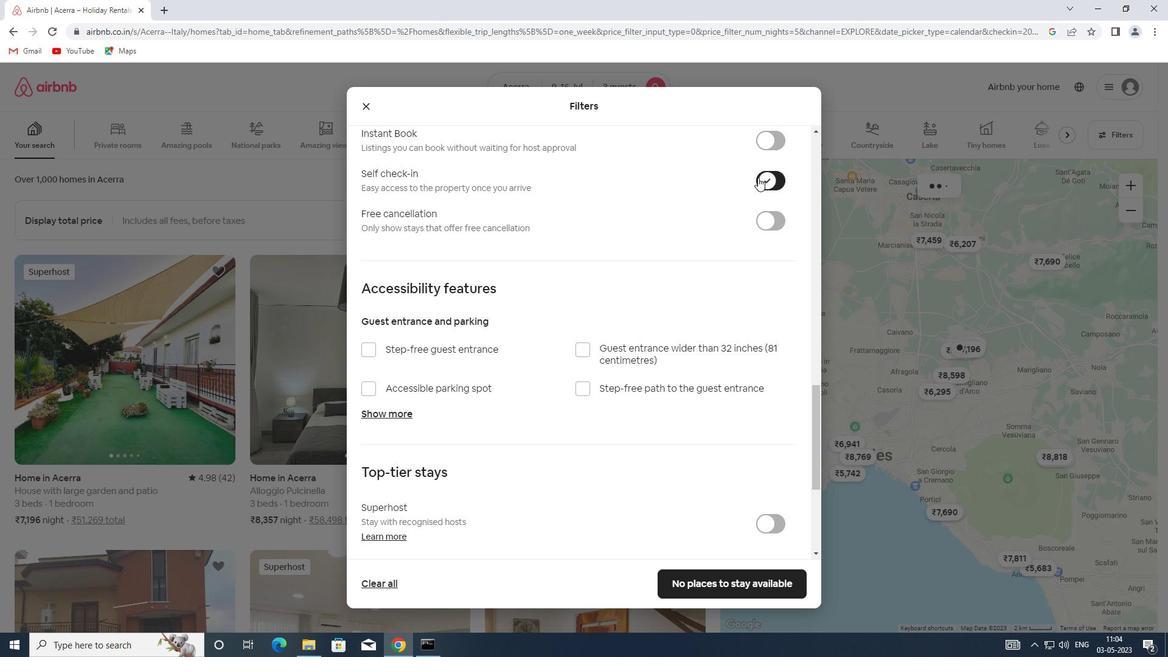 
Action: Mouse moved to (732, 216)
Screenshot: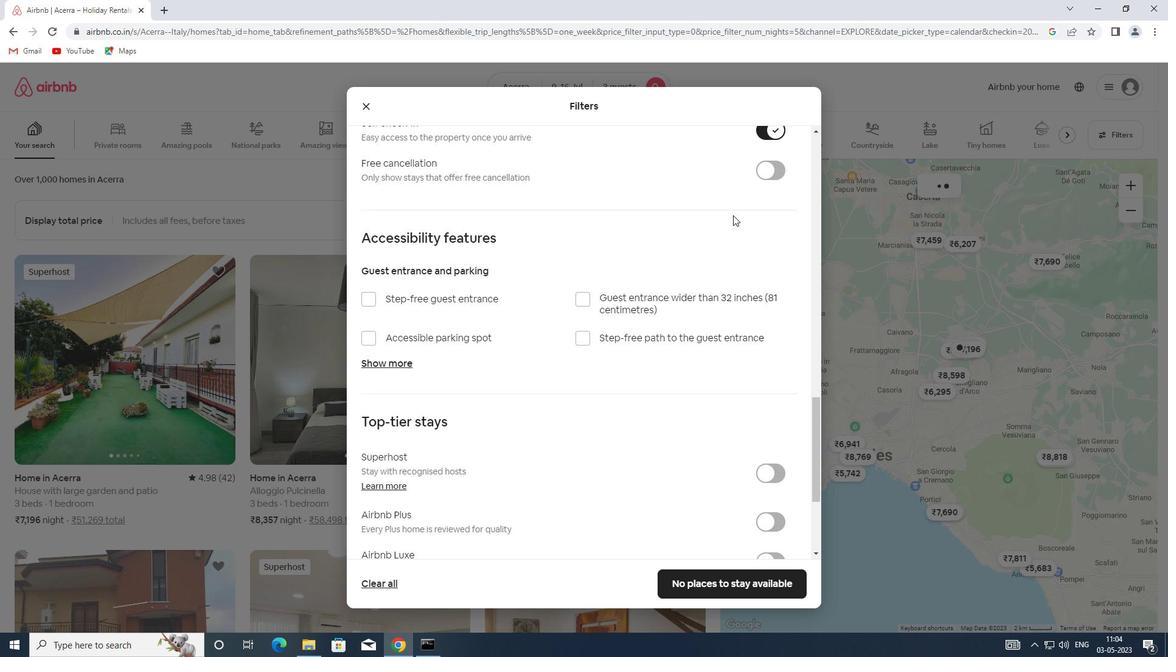 
Action: Mouse scrolled (732, 216) with delta (0, 0)
Screenshot: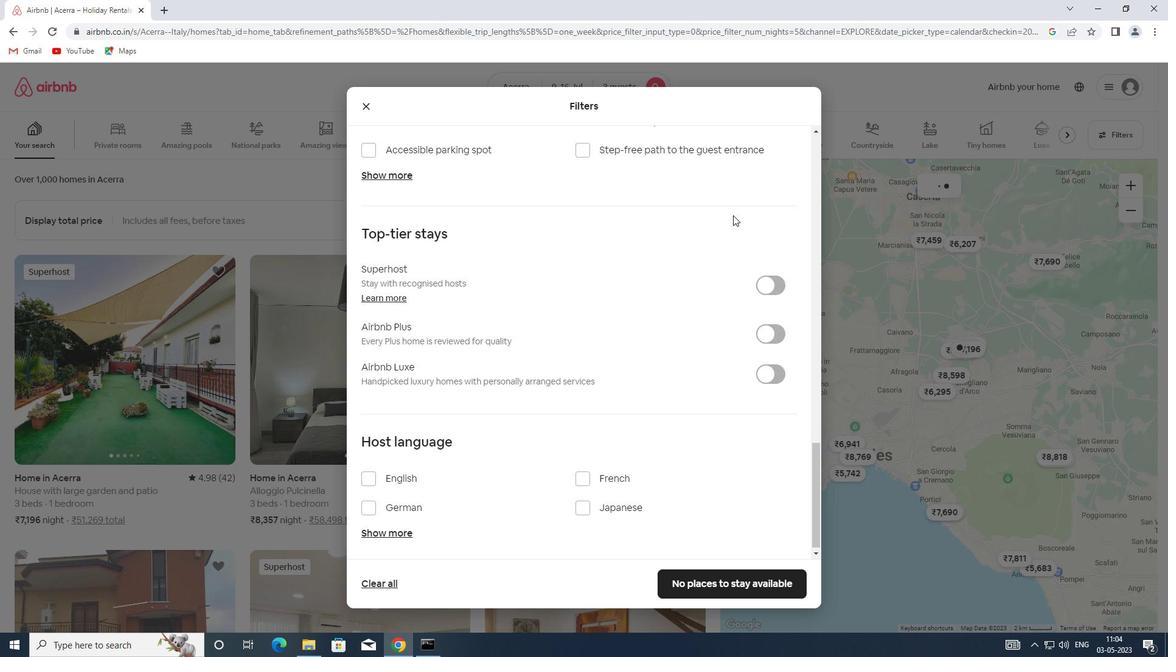 
Action: Mouse scrolled (732, 216) with delta (0, 0)
Screenshot: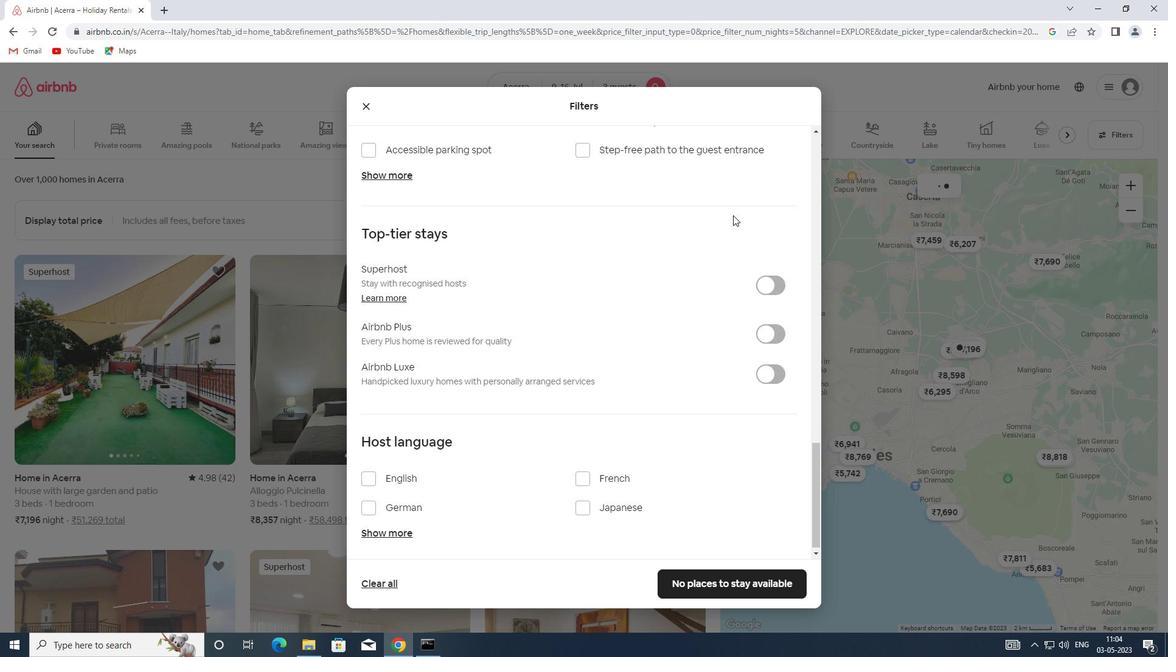 
Action: Mouse scrolled (732, 216) with delta (0, 0)
Screenshot: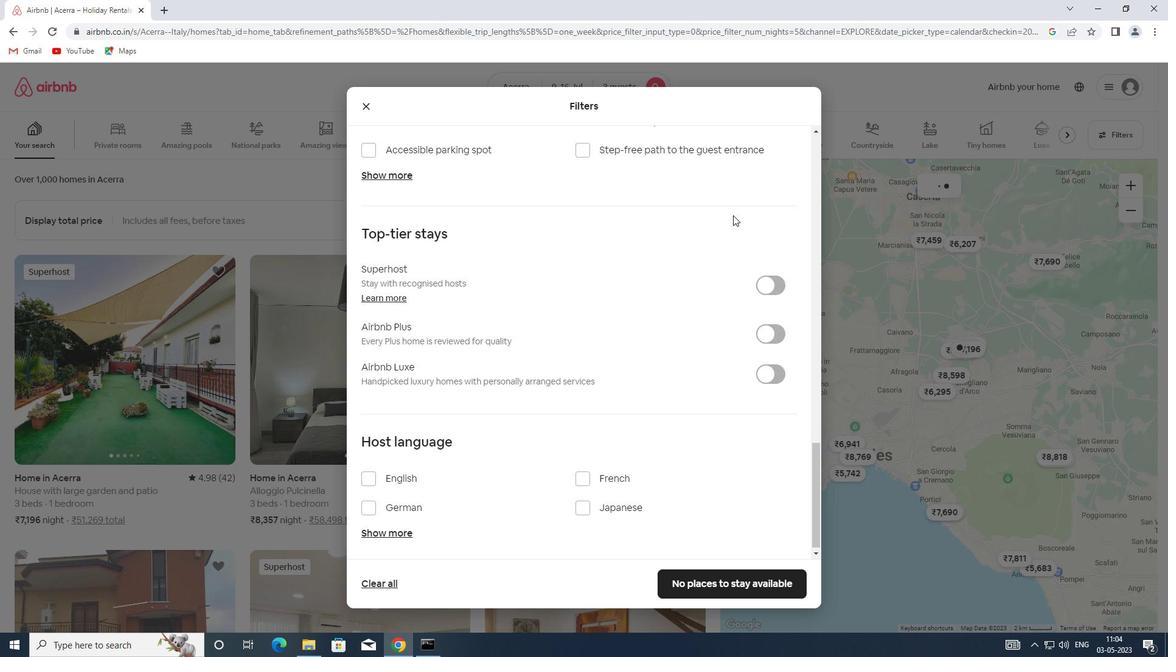
Action: Mouse scrolled (732, 216) with delta (0, 0)
Screenshot: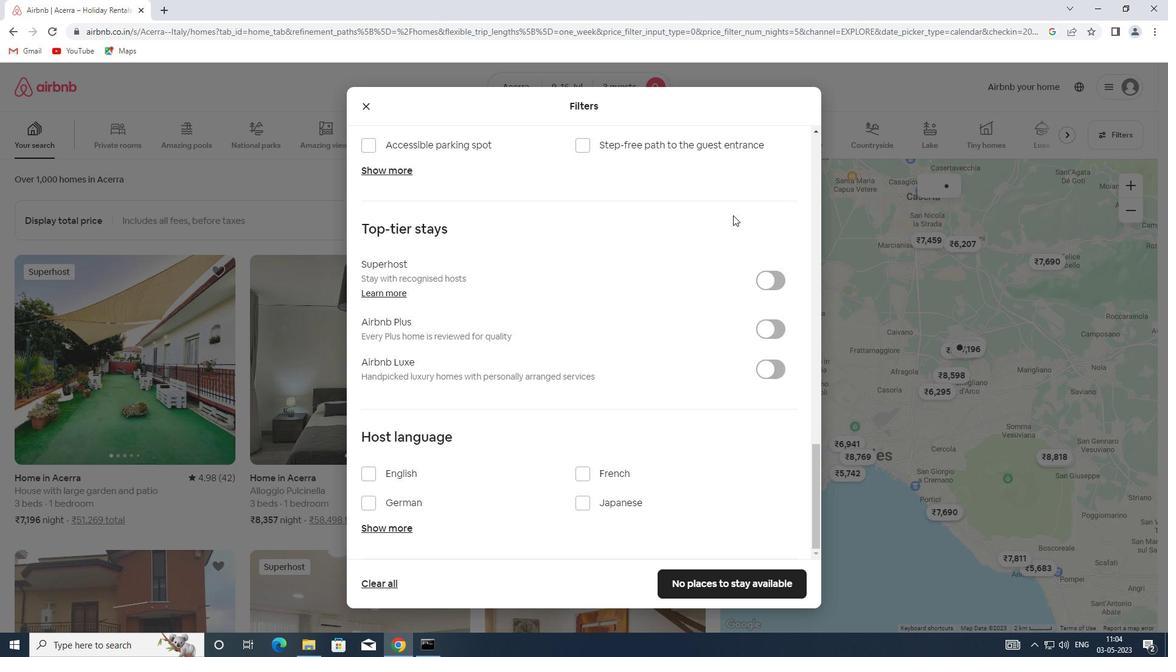 
Action: Mouse moved to (411, 473)
Screenshot: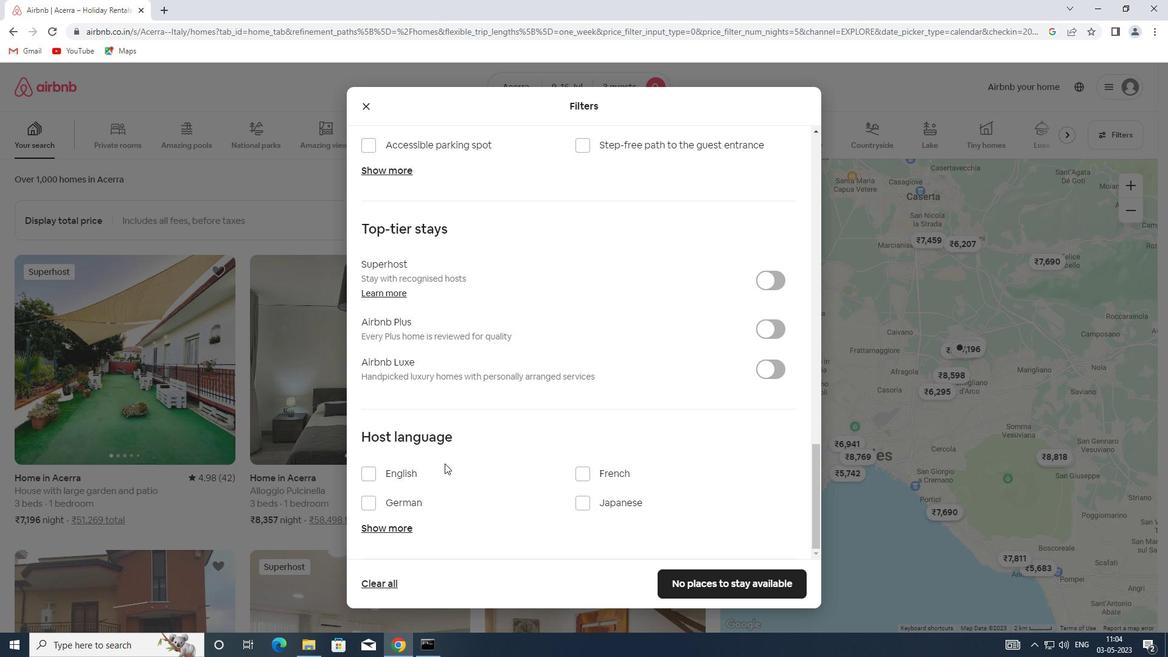 
Action: Mouse pressed left at (411, 473)
Screenshot: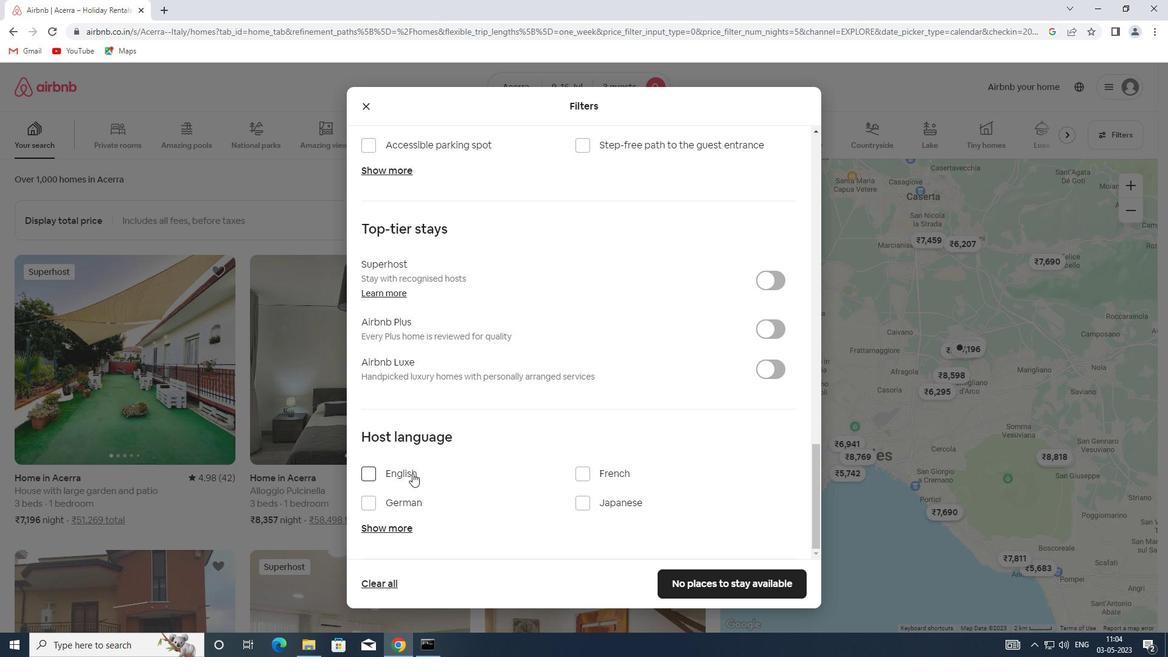 
Action: Mouse moved to (690, 576)
Screenshot: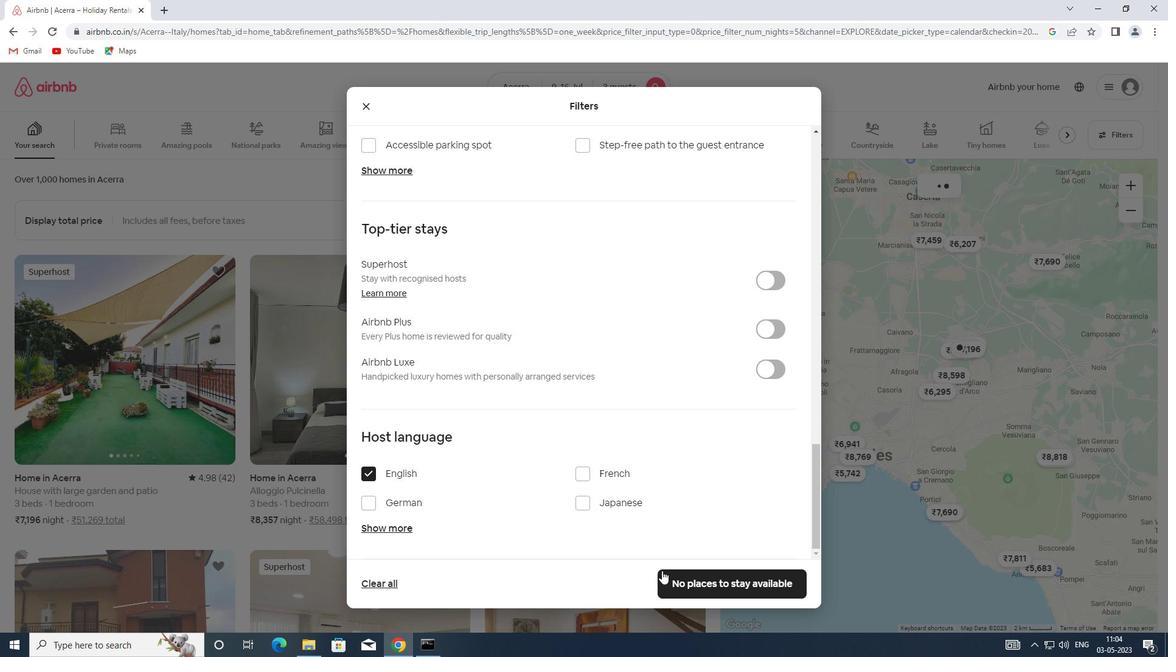 
Action: Mouse pressed left at (690, 576)
Screenshot: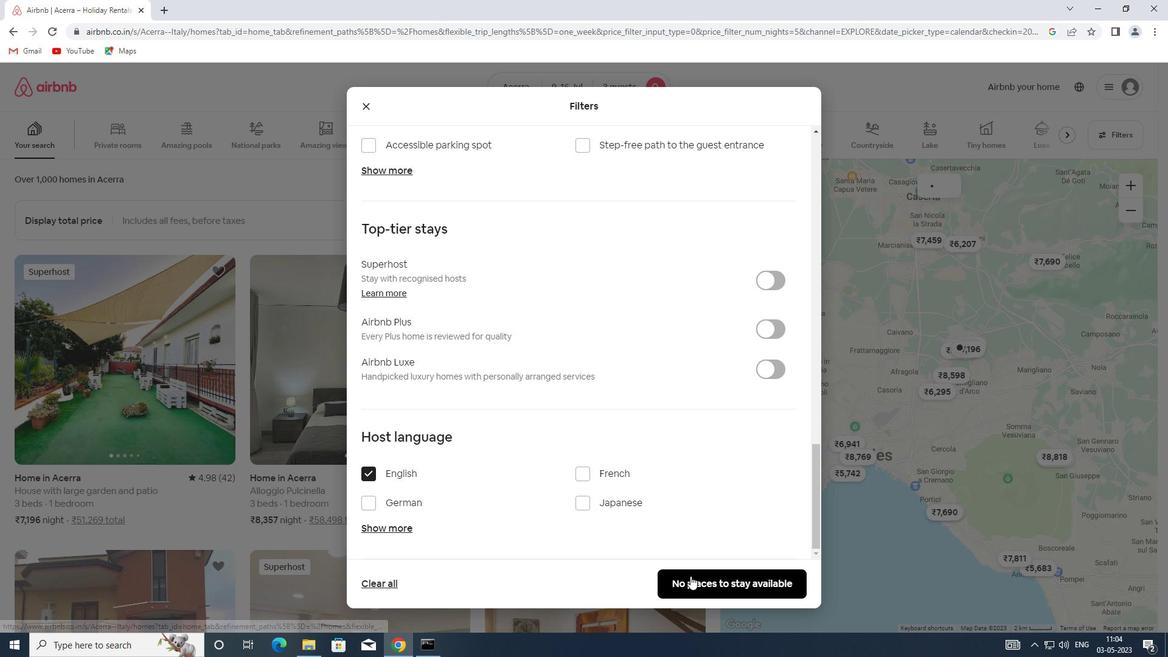 
